 Task: Find connections with filter location Kempten (Allgäu) with filter topic #Creativitywith filter profile language Potuguese with filter current company FTI Consulting with filter school Krantiguru Shyamji Krishna Verma Kachchh University, Kachchh (Gujarat) with filter industry Law Enforcement with filter service category iOS Development with filter keywords title Life Coach
Action: Mouse moved to (554, 78)
Screenshot: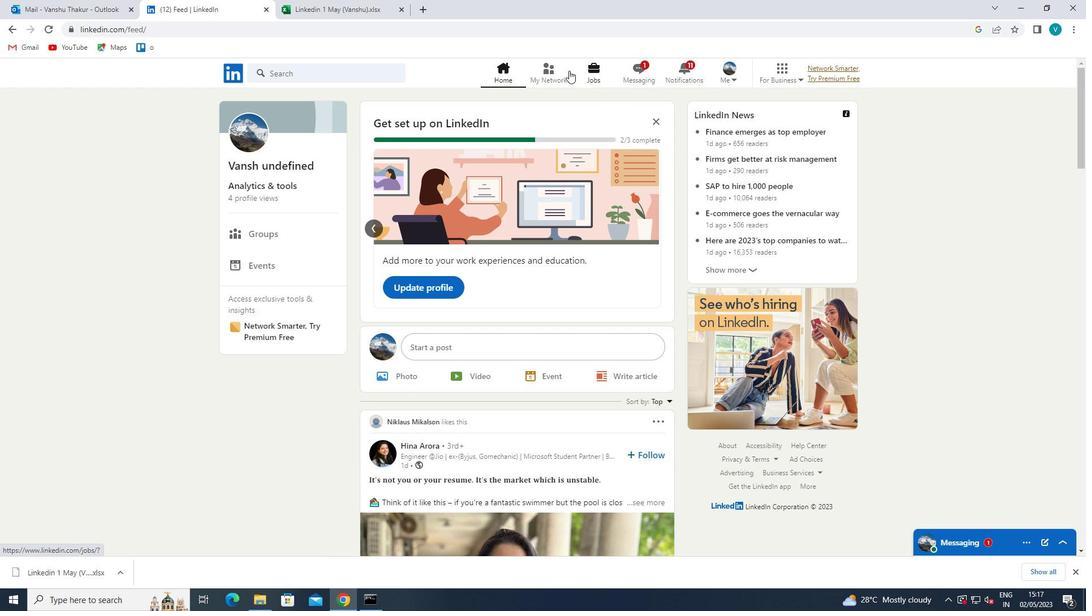 
Action: Mouse pressed left at (554, 78)
Screenshot: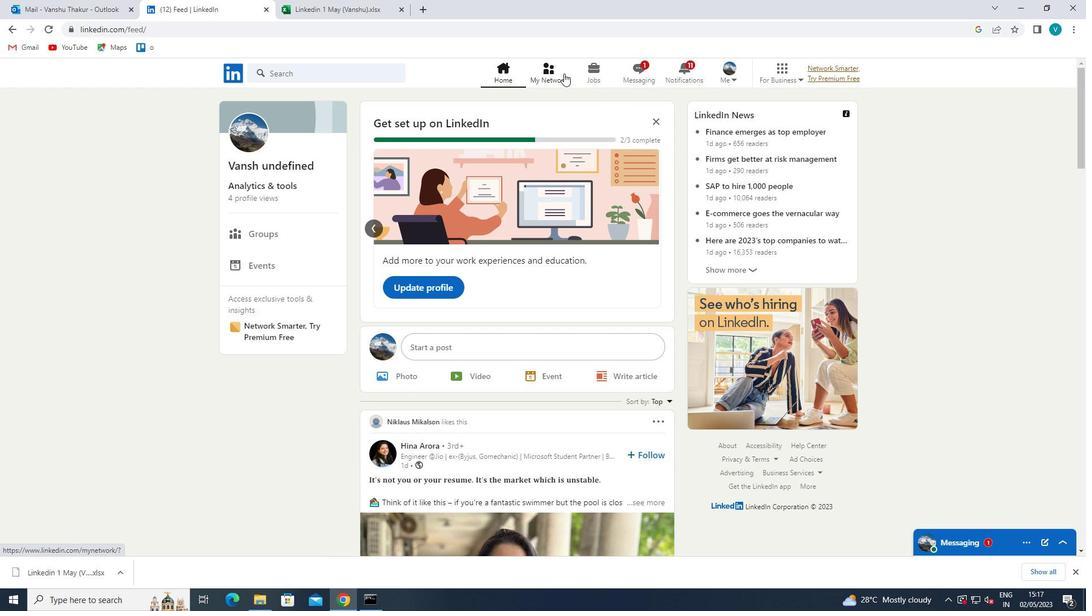 
Action: Mouse moved to (320, 130)
Screenshot: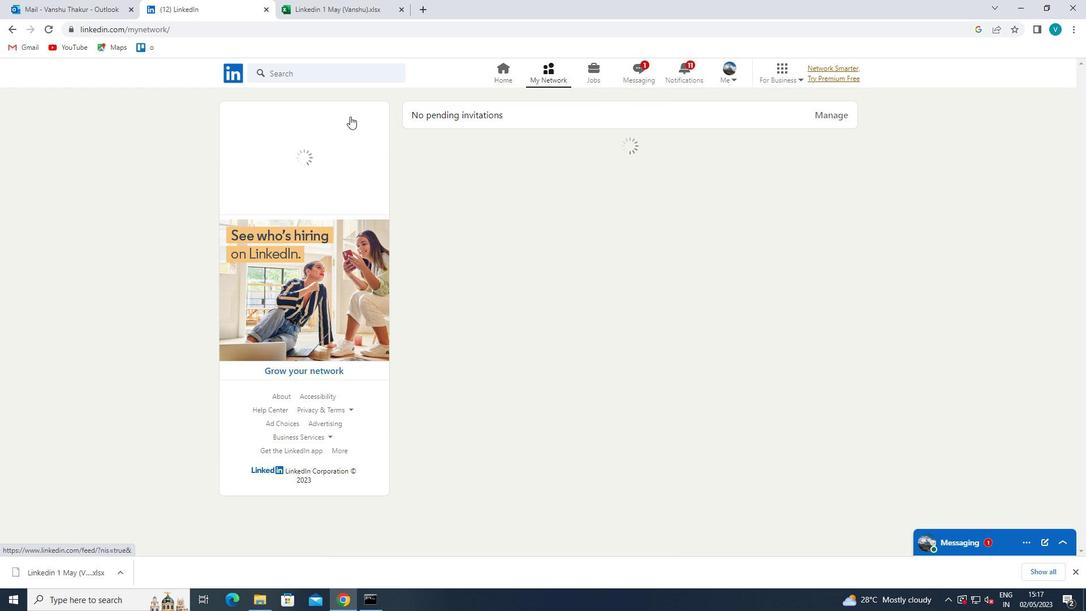 
Action: Mouse pressed left at (320, 130)
Screenshot: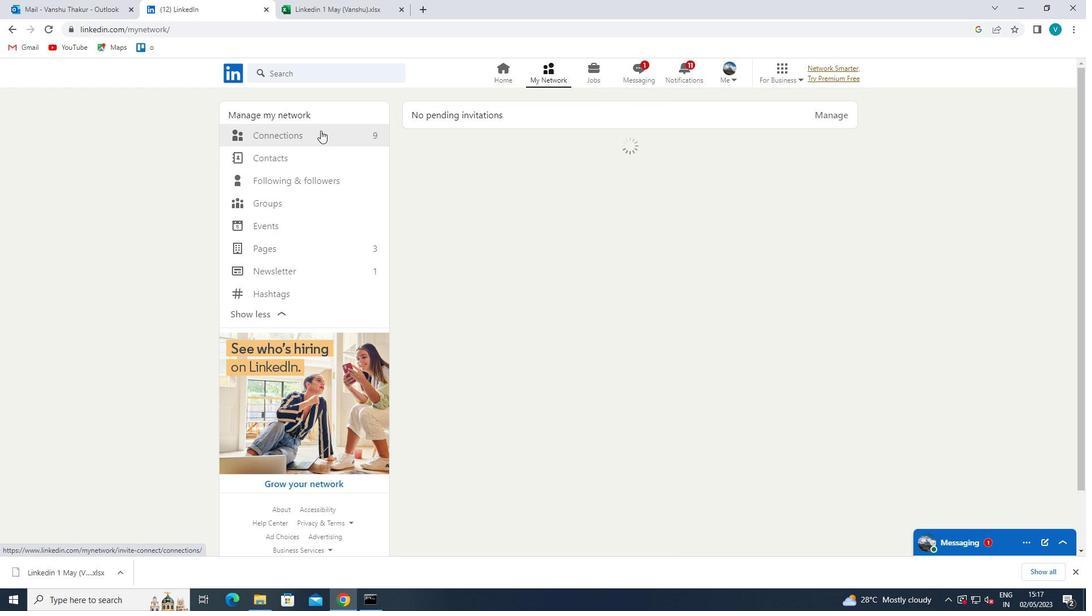 
Action: Mouse moved to (640, 141)
Screenshot: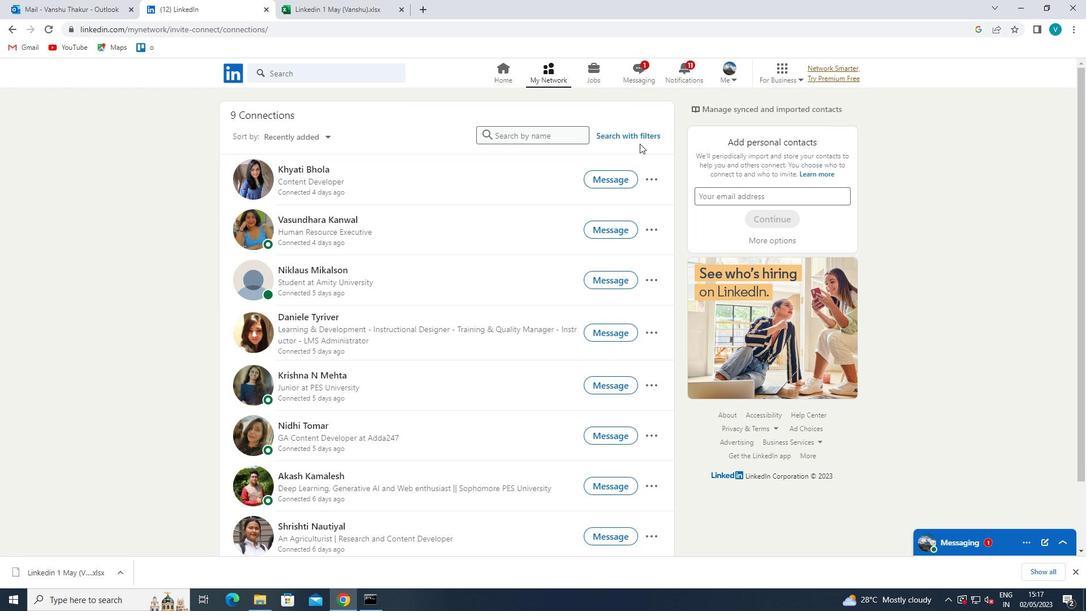 
Action: Mouse pressed left at (640, 141)
Screenshot: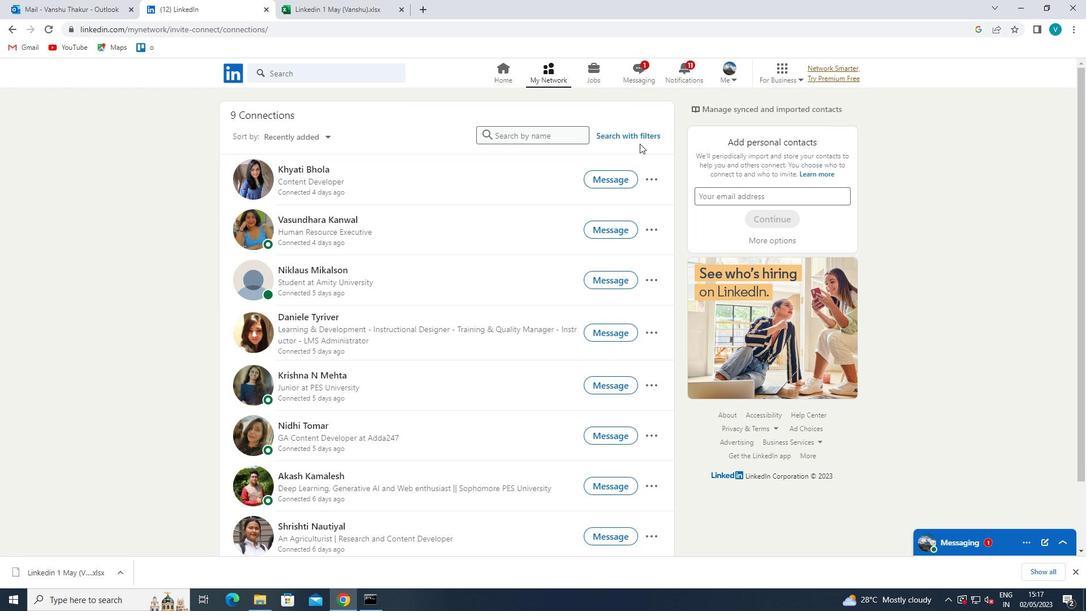 
Action: Mouse moved to (547, 107)
Screenshot: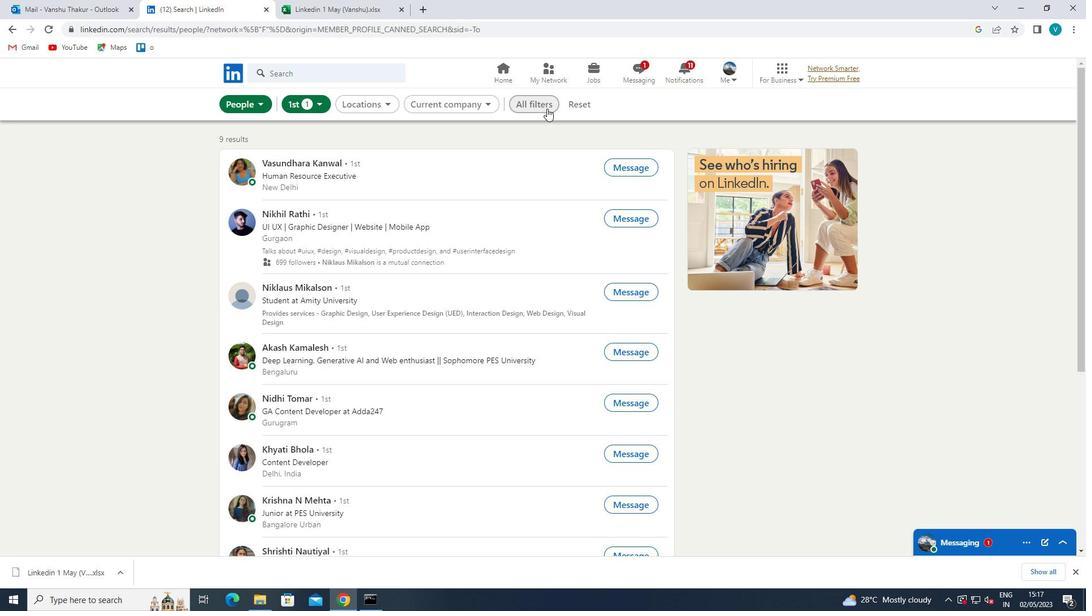 
Action: Mouse pressed left at (547, 107)
Screenshot: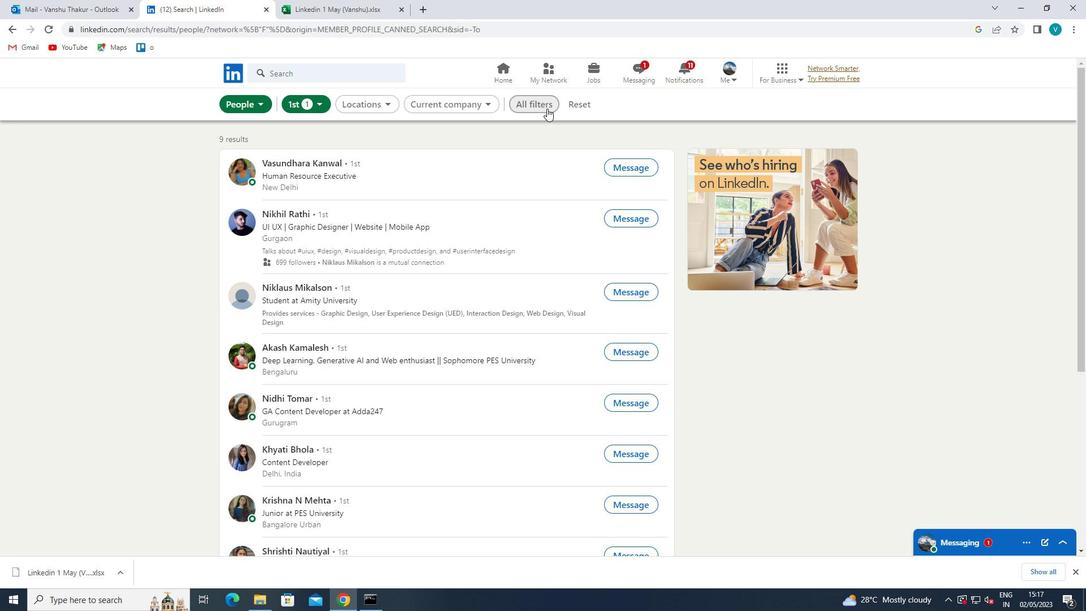 
Action: Mouse moved to (888, 266)
Screenshot: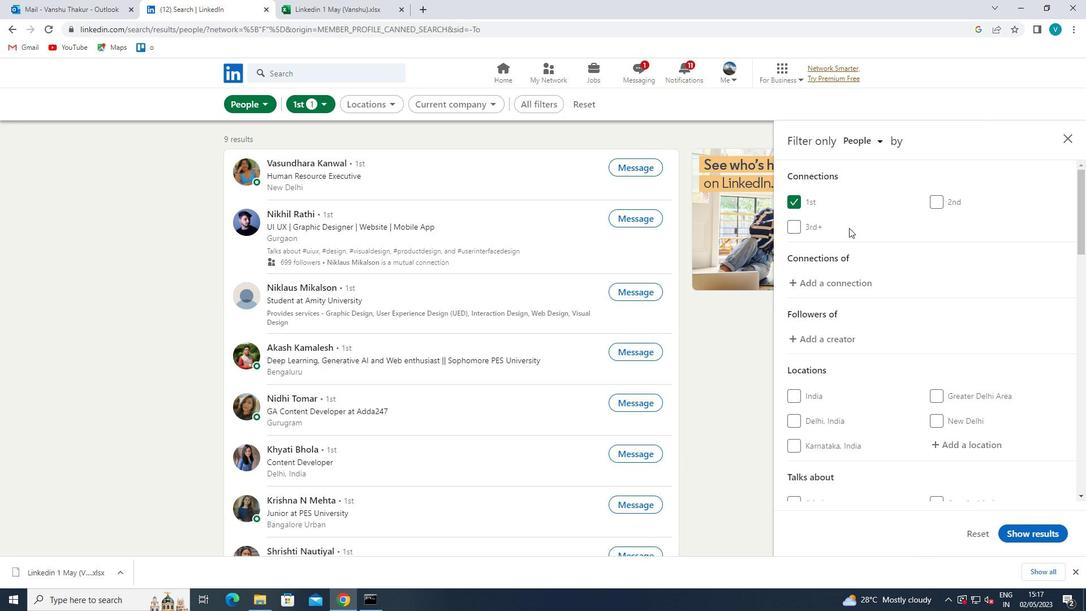 
Action: Mouse scrolled (888, 265) with delta (0, 0)
Screenshot: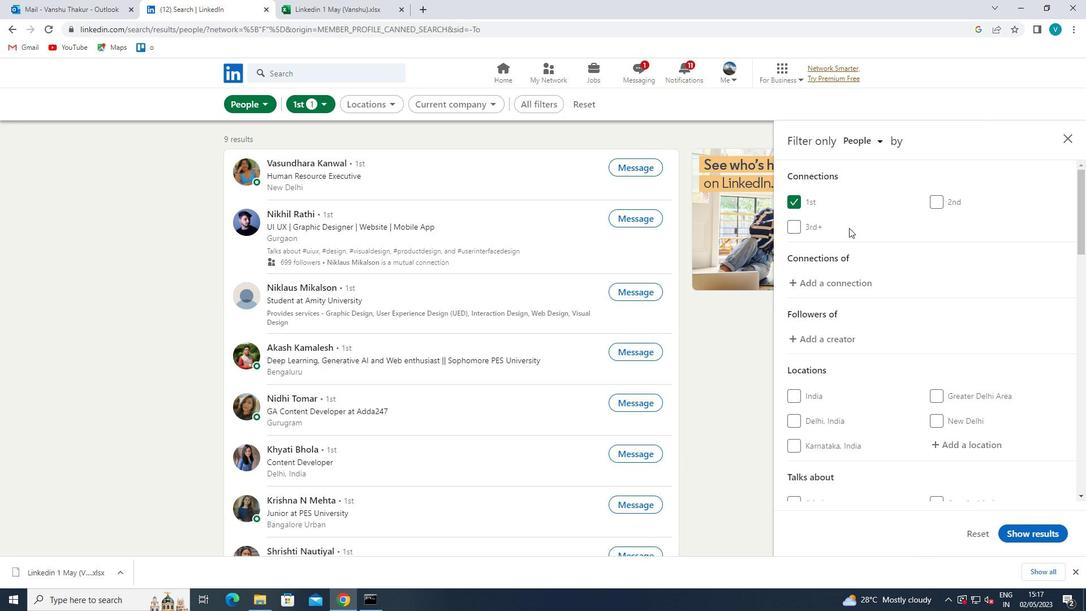 
Action: Mouse moved to (899, 269)
Screenshot: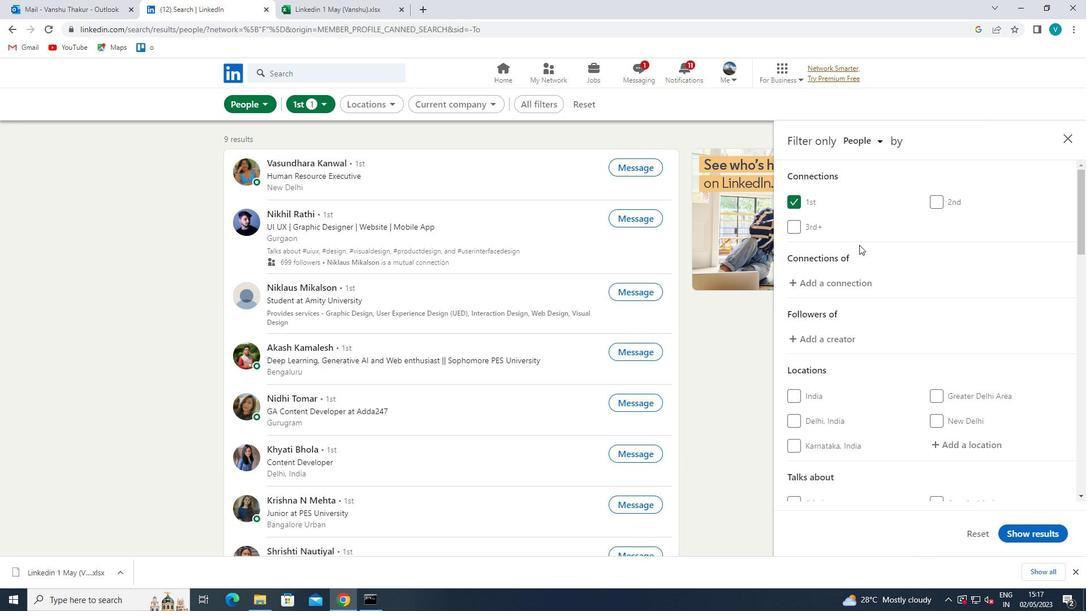 
Action: Mouse scrolled (899, 268) with delta (0, 0)
Screenshot: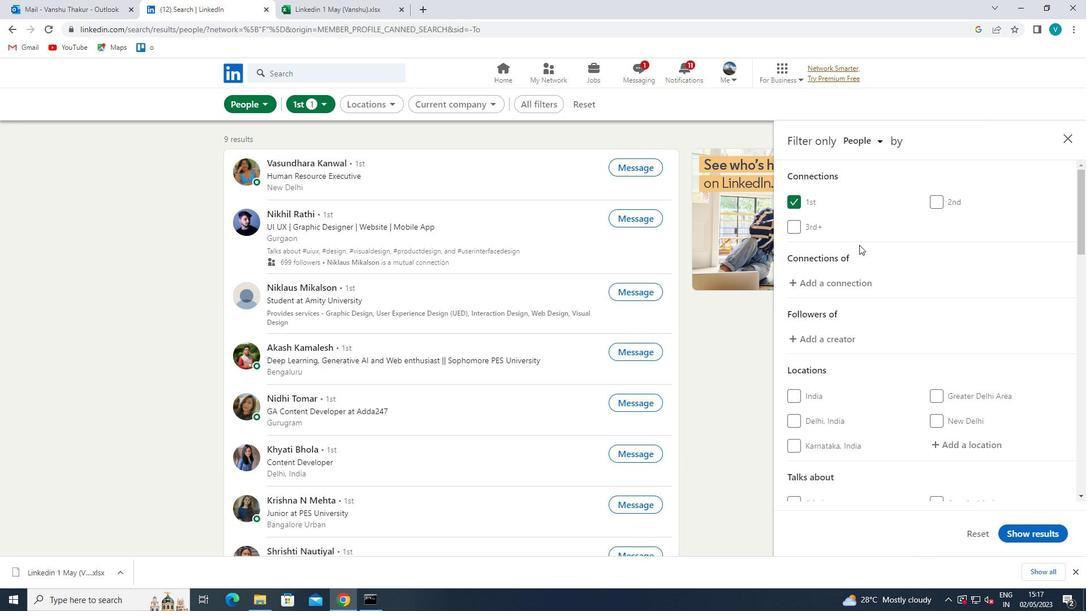 
Action: Mouse moved to (954, 333)
Screenshot: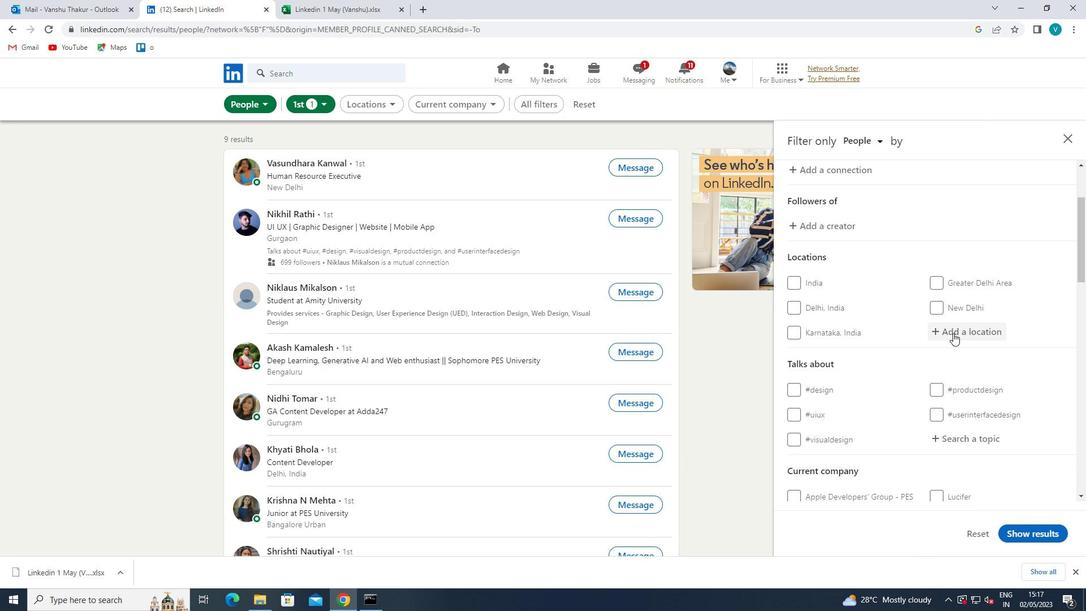 
Action: Mouse pressed left at (954, 333)
Screenshot: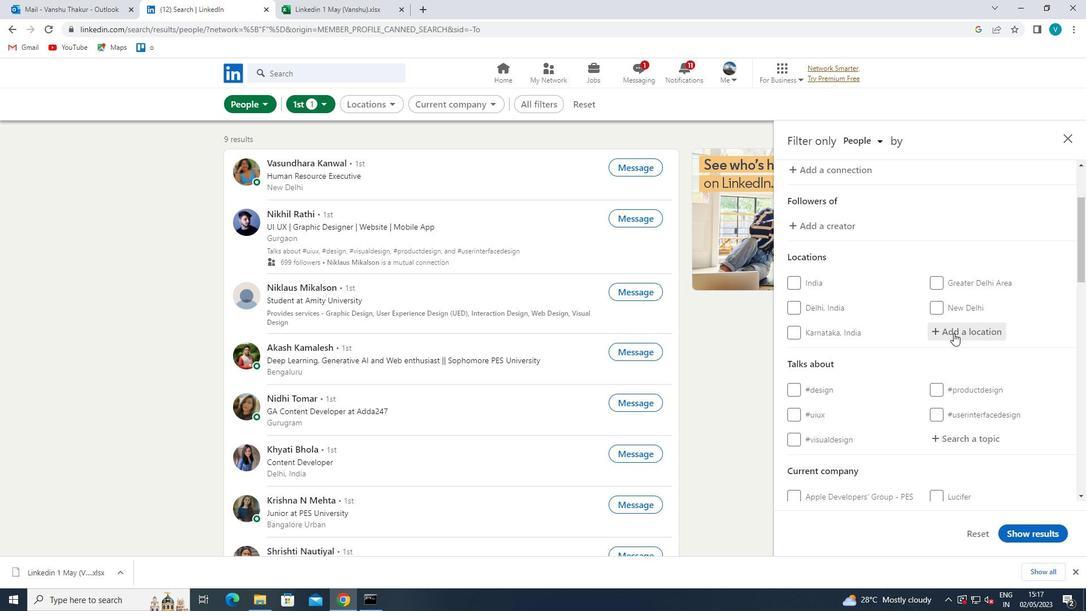 
Action: Mouse moved to (933, 343)
Screenshot: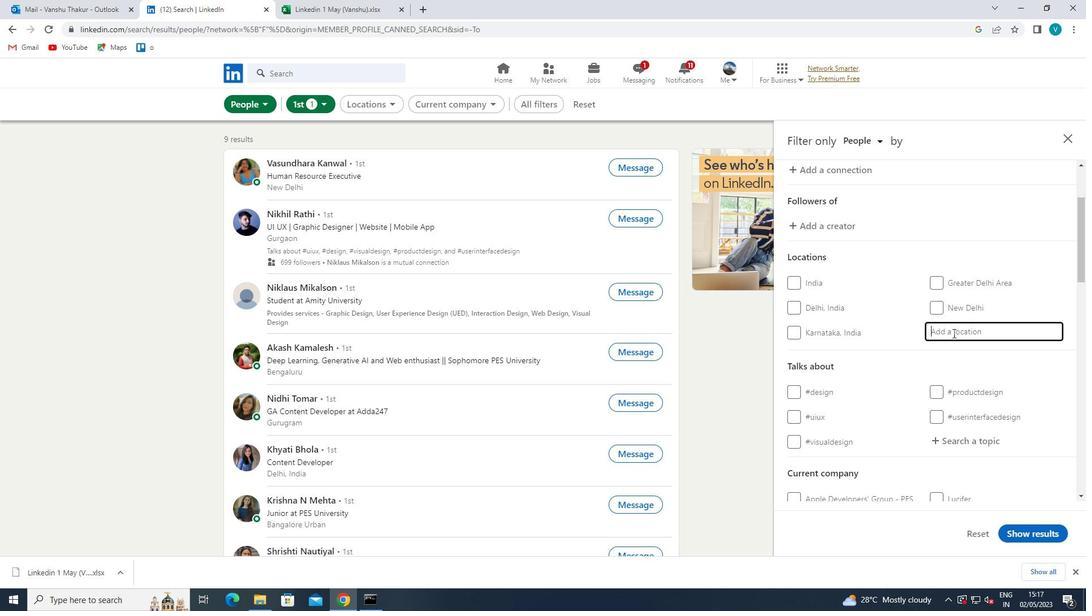 
Action: Key pressed <Key.shift>
Screenshot: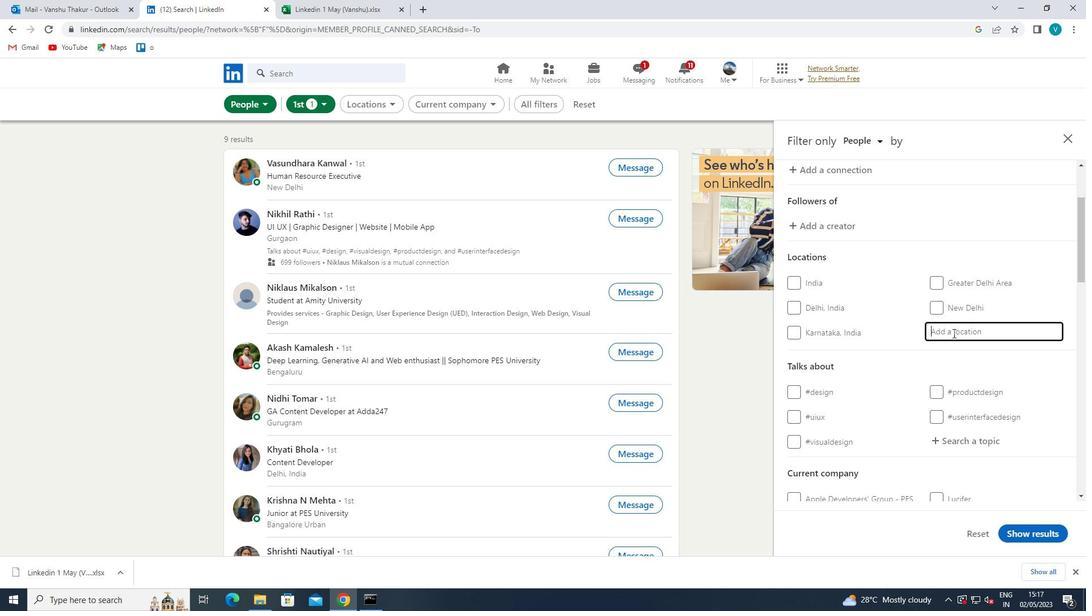 
Action: Mouse moved to (654, 327)
Screenshot: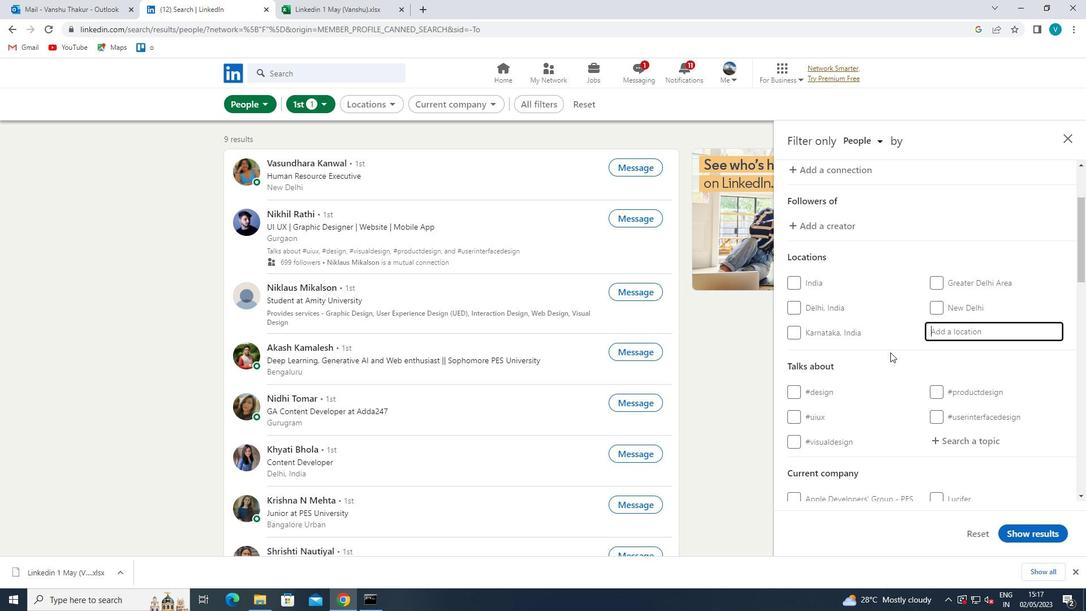 
Action: Key pressed <Key.shift><Key.shift>KEMPTEN
Screenshot: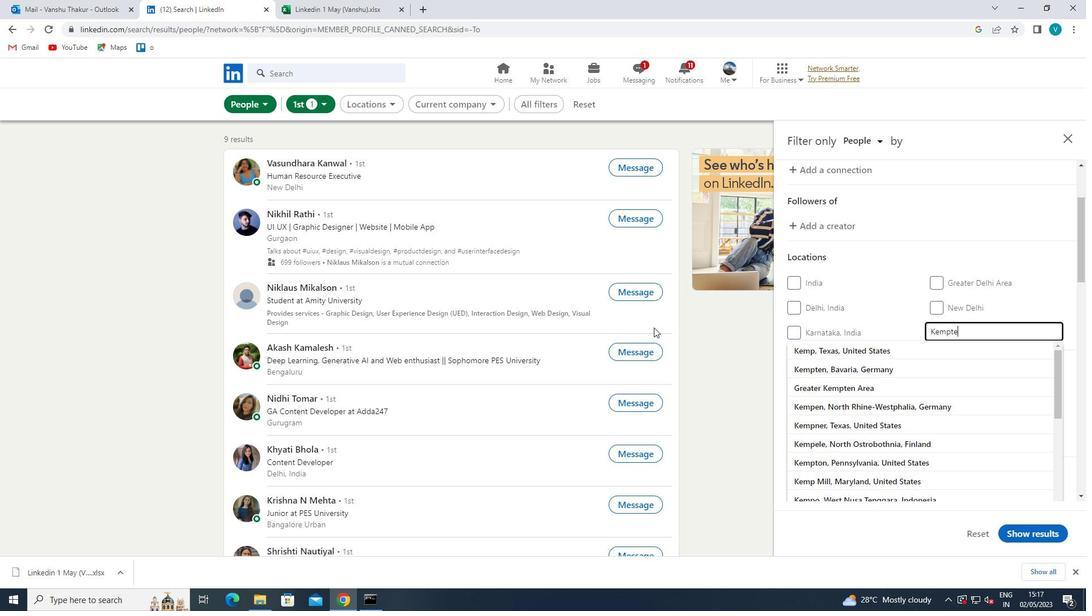
Action: Mouse moved to (841, 344)
Screenshot: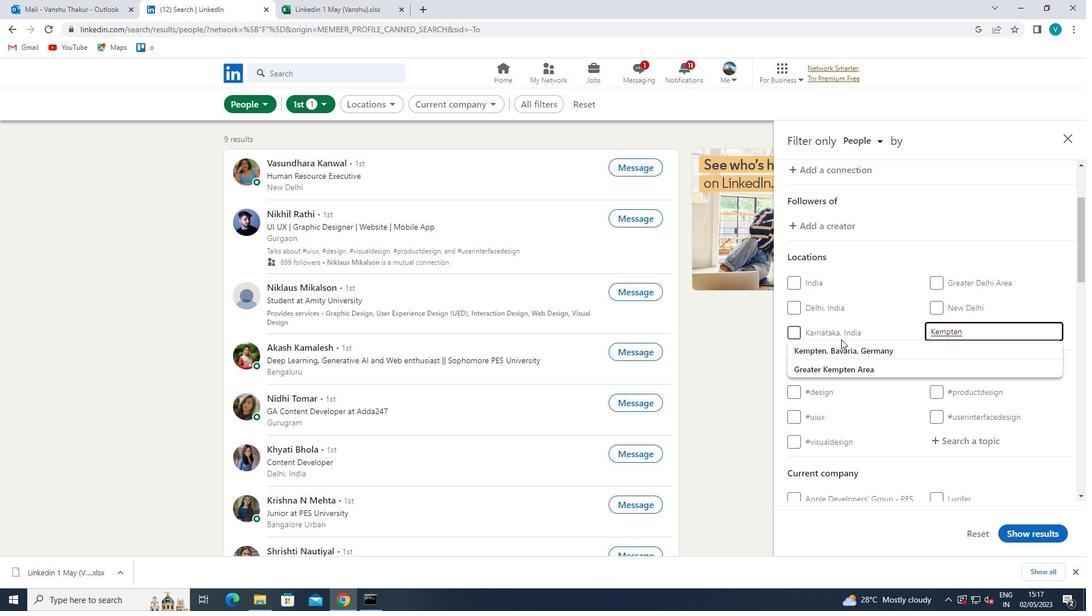 
Action: Mouse pressed left at (841, 344)
Screenshot: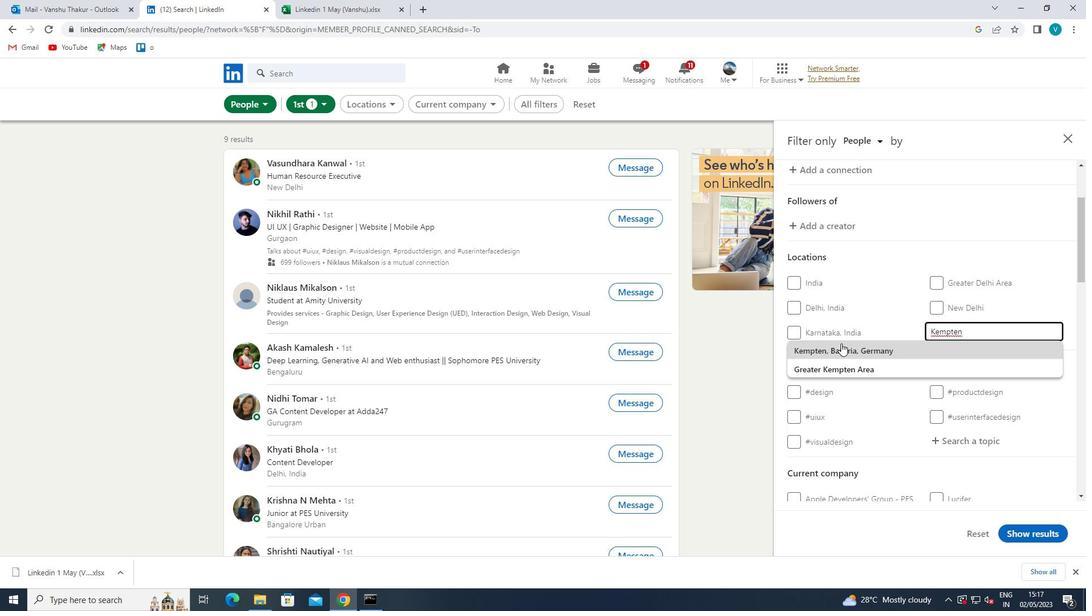 
Action: Mouse moved to (961, 377)
Screenshot: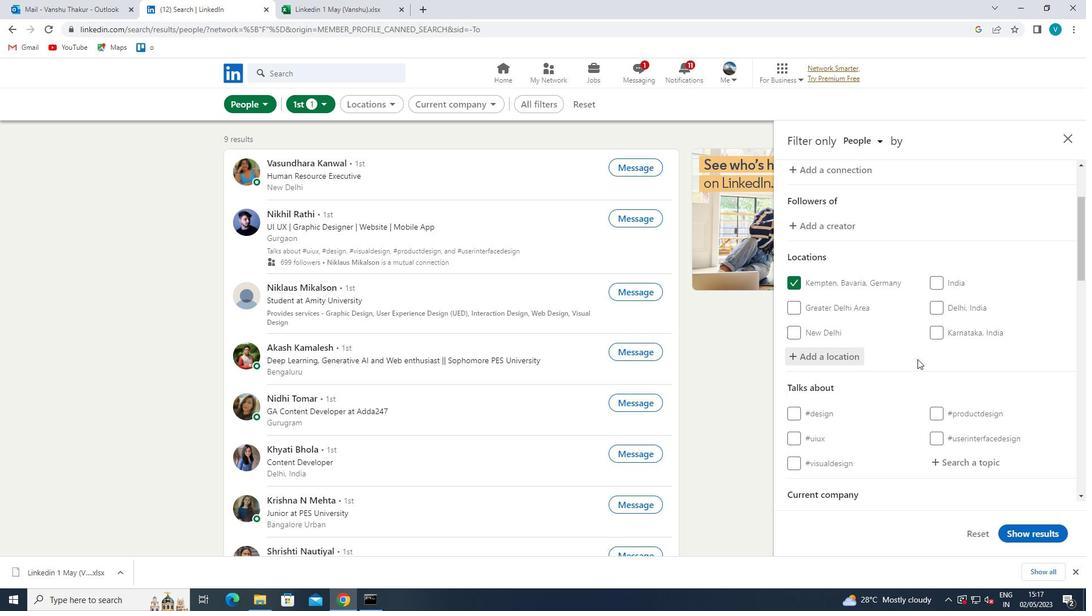 
Action: Mouse scrolled (961, 377) with delta (0, 0)
Screenshot: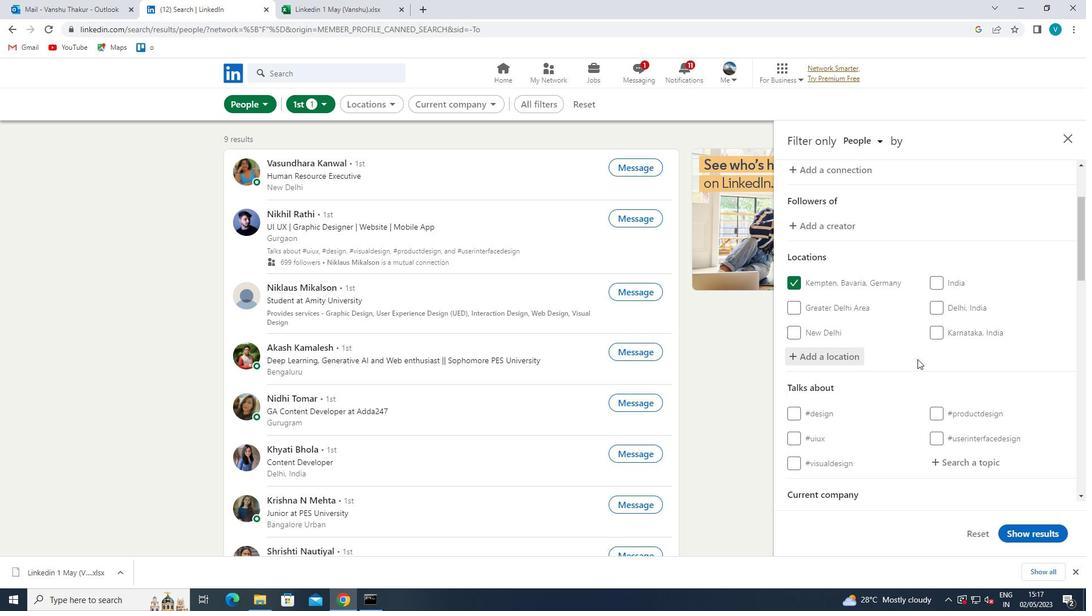 
Action: Mouse moved to (974, 408)
Screenshot: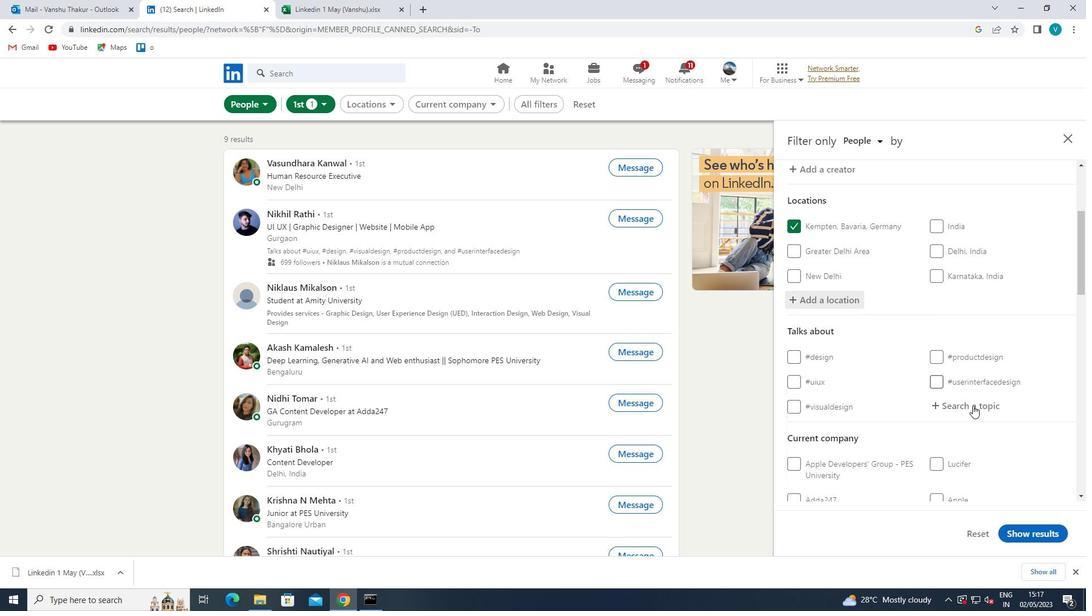 
Action: Mouse pressed left at (974, 408)
Screenshot: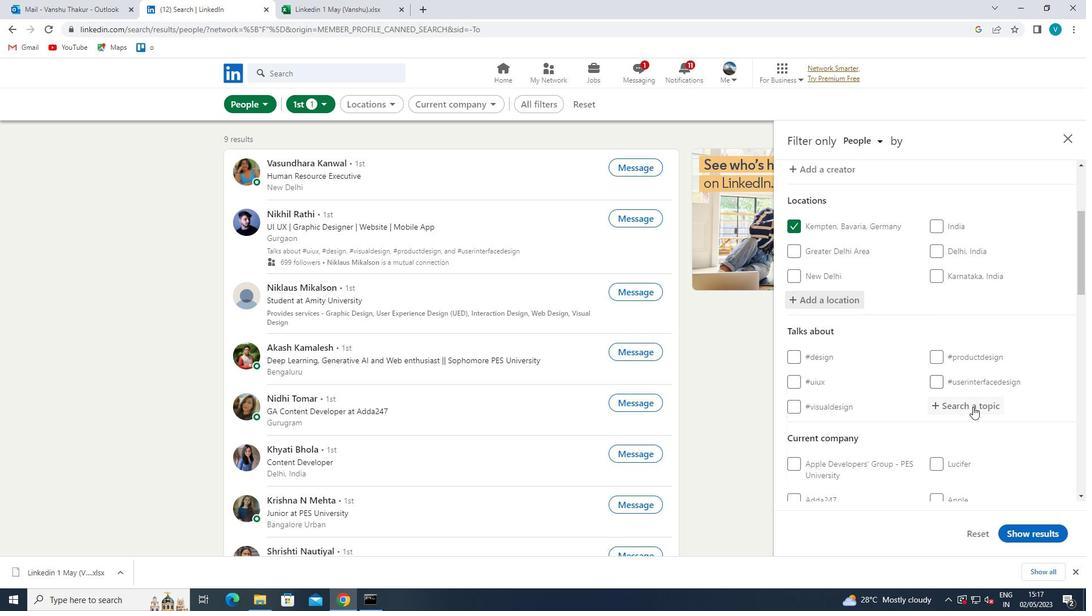 
Action: Mouse moved to (896, 363)
Screenshot: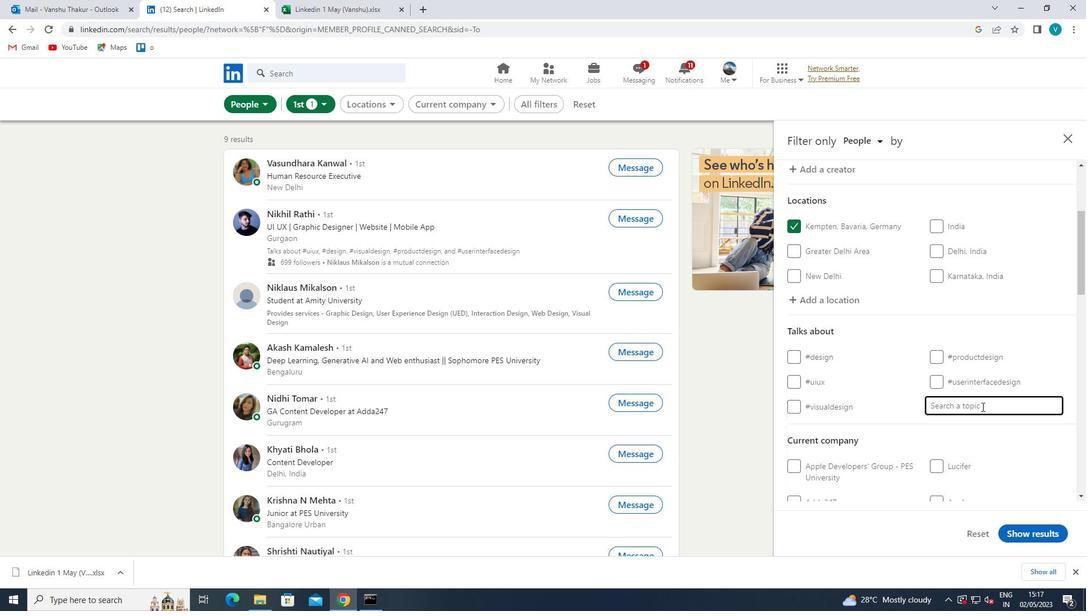 
Action: Key pressed CREATIVITY
Screenshot: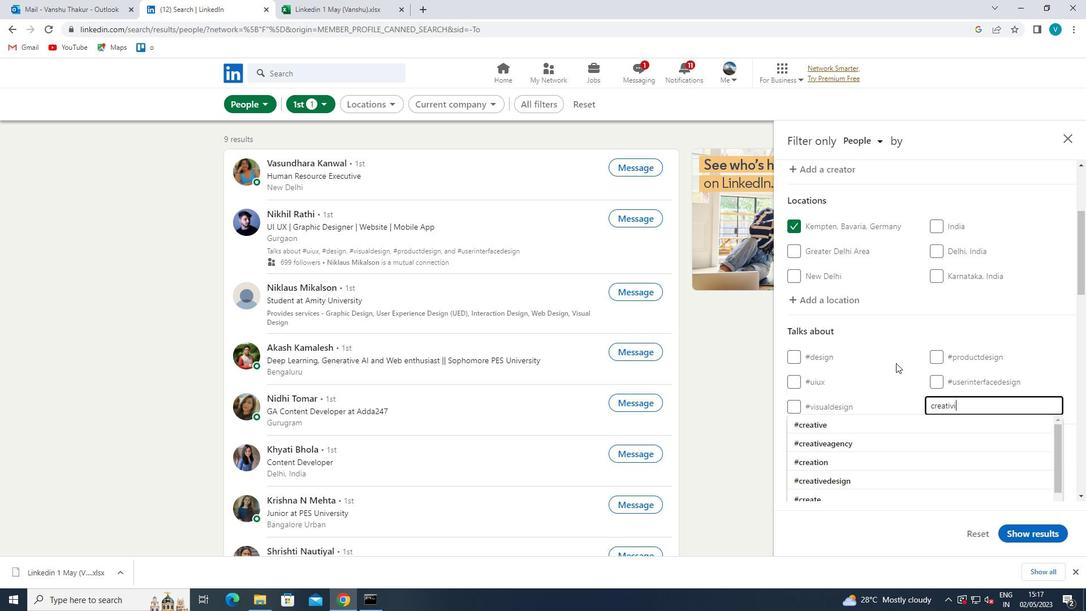 
Action: Mouse moved to (865, 417)
Screenshot: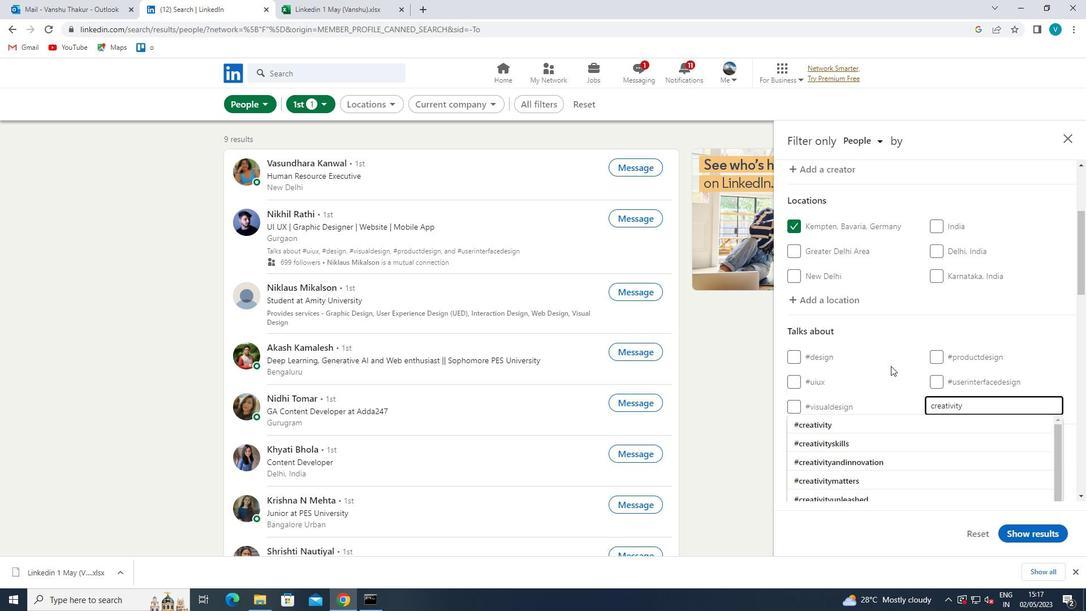 
Action: Mouse pressed left at (865, 417)
Screenshot: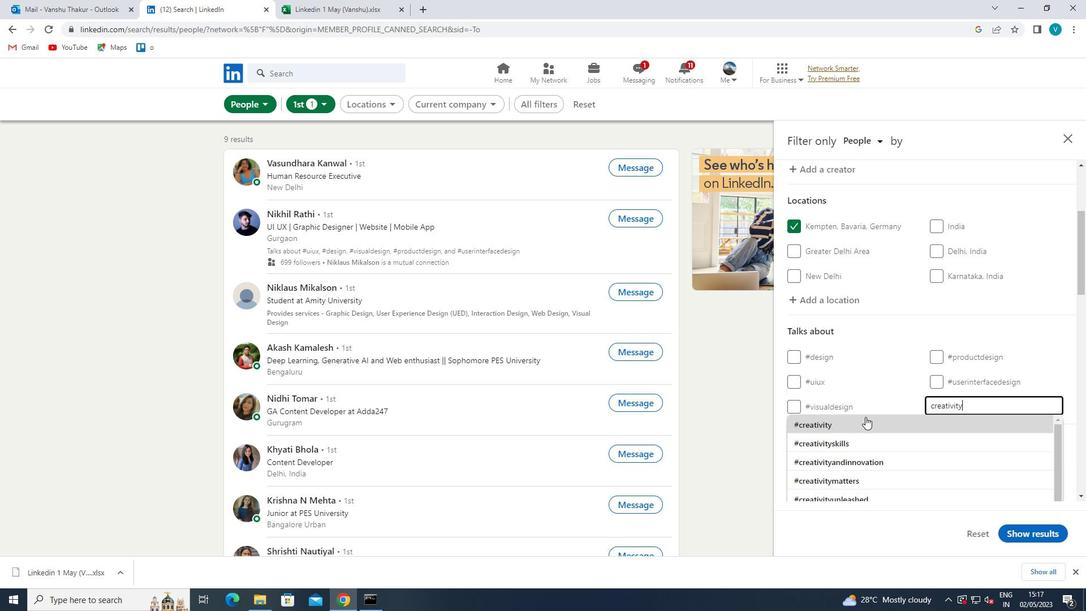 
Action: Mouse scrolled (865, 416) with delta (0, 0)
Screenshot: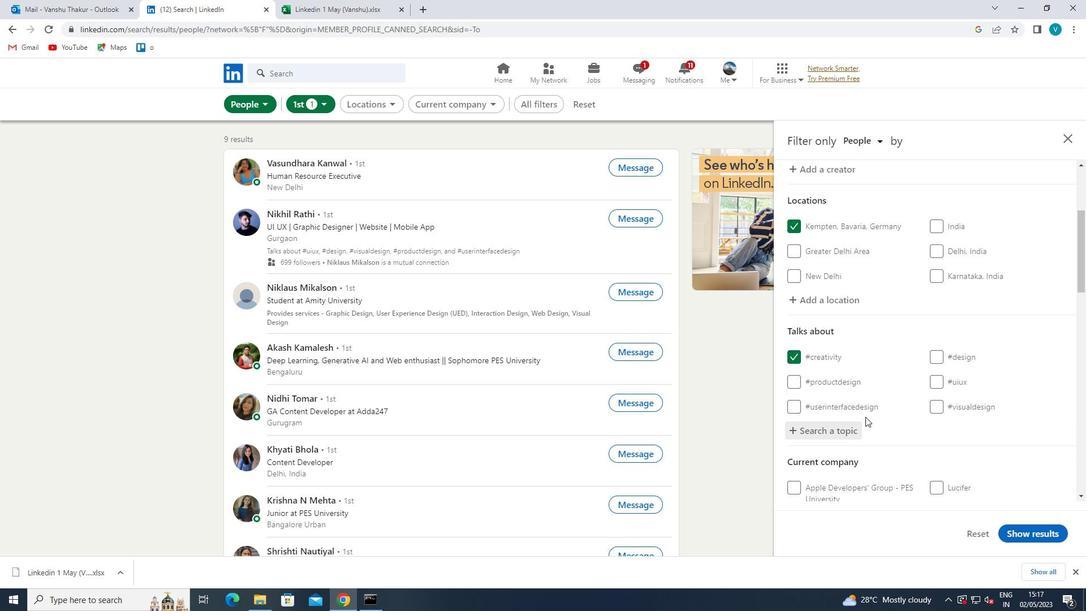 
Action: Mouse scrolled (865, 416) with delta (0, 0)
Screenshot: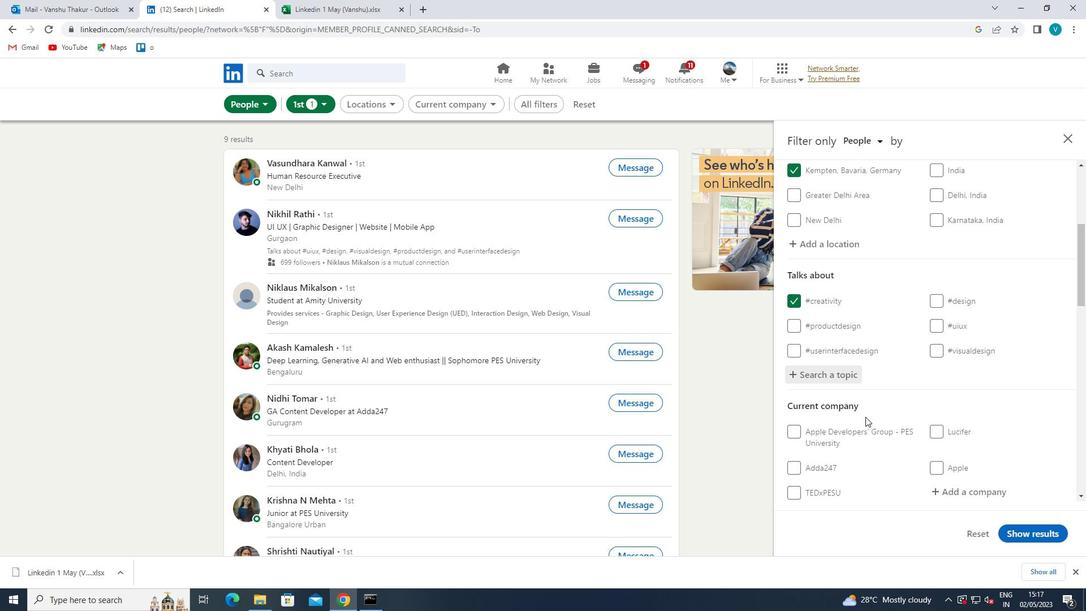 
Action: Mouse scrolled (865, 416) with delta (0, 0)
Screenshot: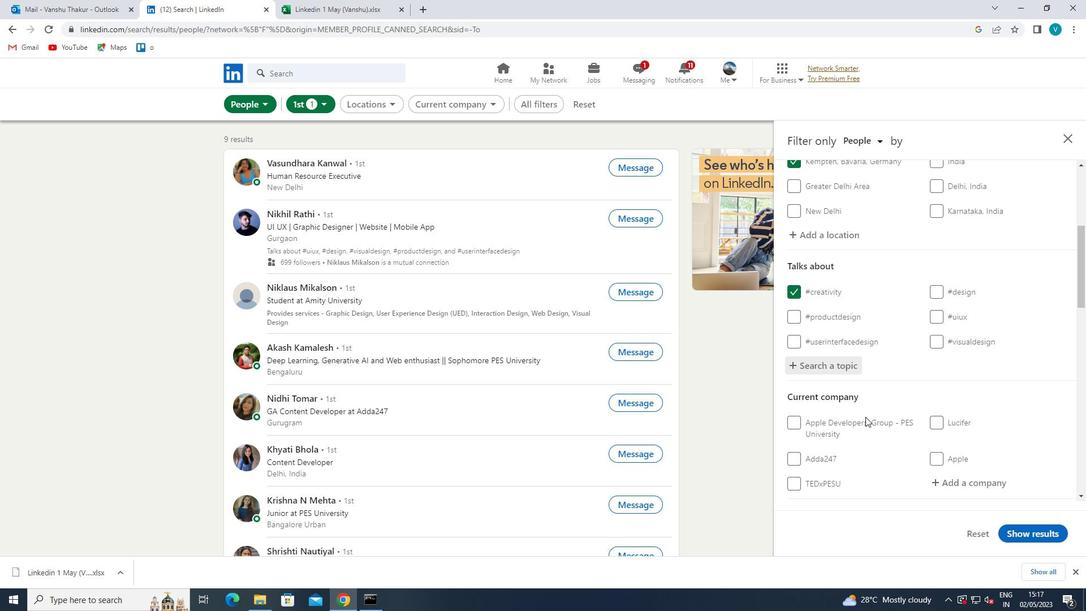 
Action: Mouse moved to (935, 376)
Screenshot: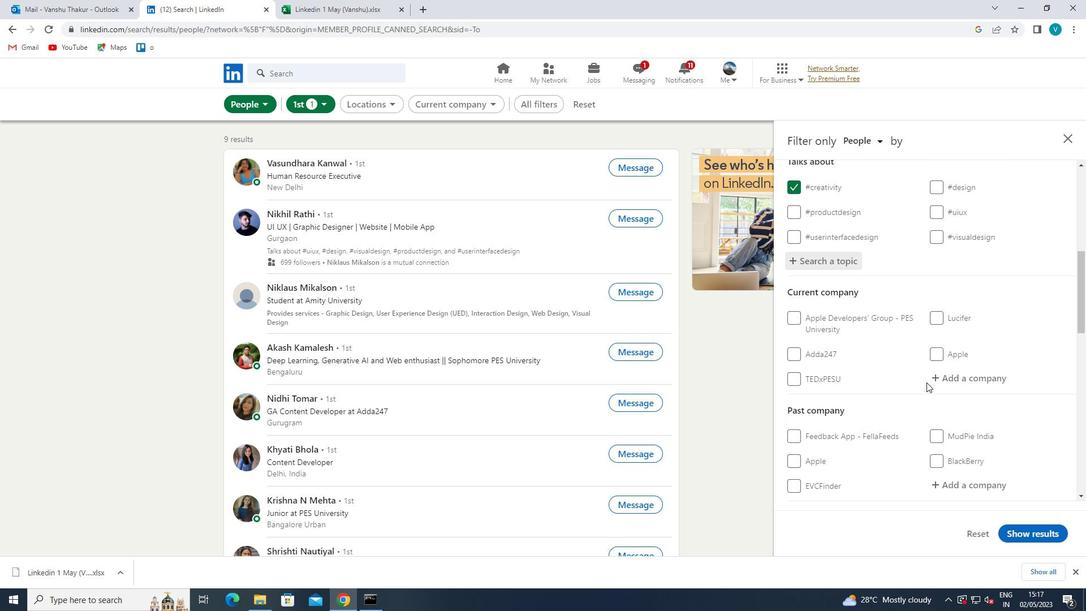 
Action: Mouse pressed left at (935, 376)
Screenshot: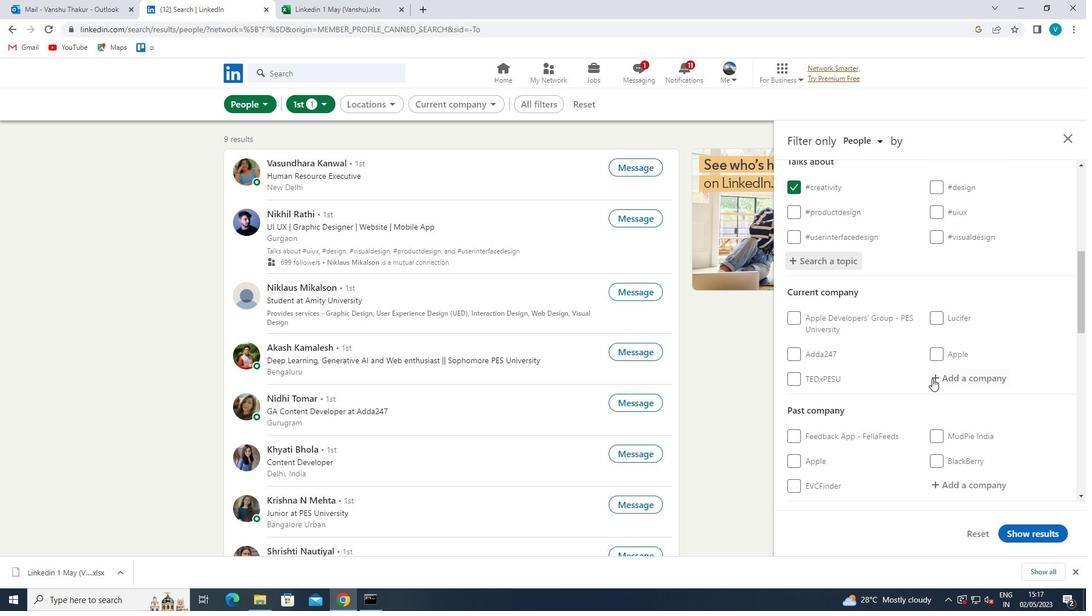 
Action: Mouse moved to (893, 399)
Screenshot: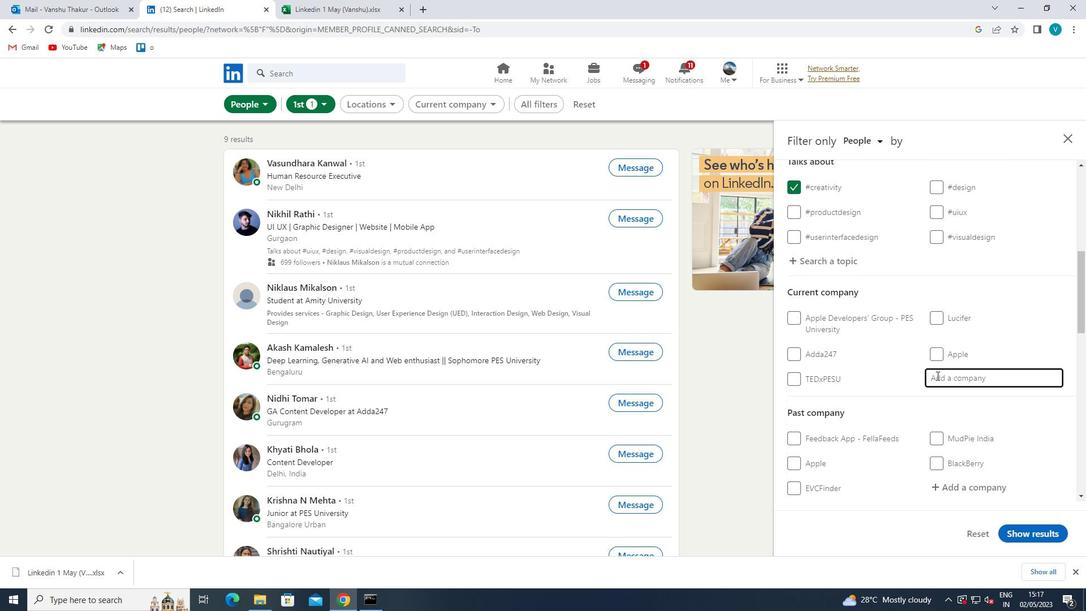 
Action: Key pressed <Key.shift>FTI
Screenshot: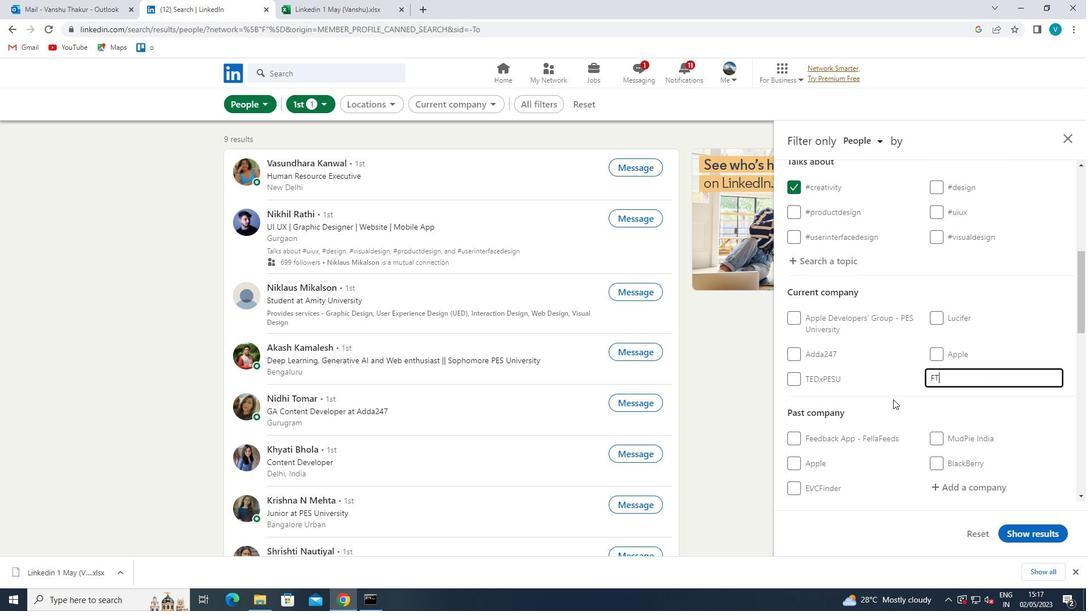 
Action: Mouse moved to (890, 401)
Screenshot: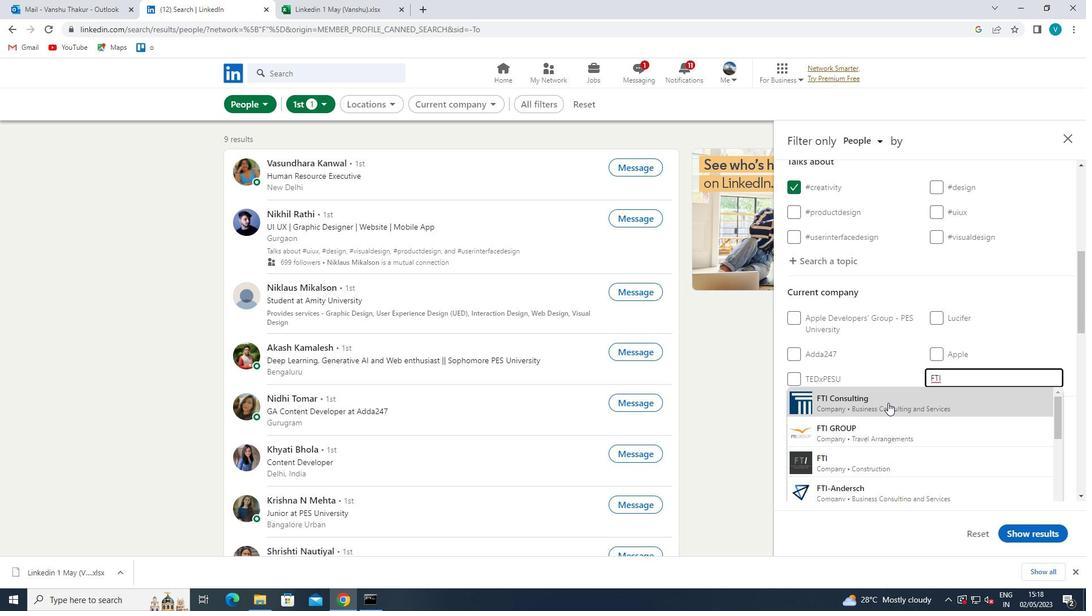 
Action: Mouse pressed left at (890, 401)
Screenshot: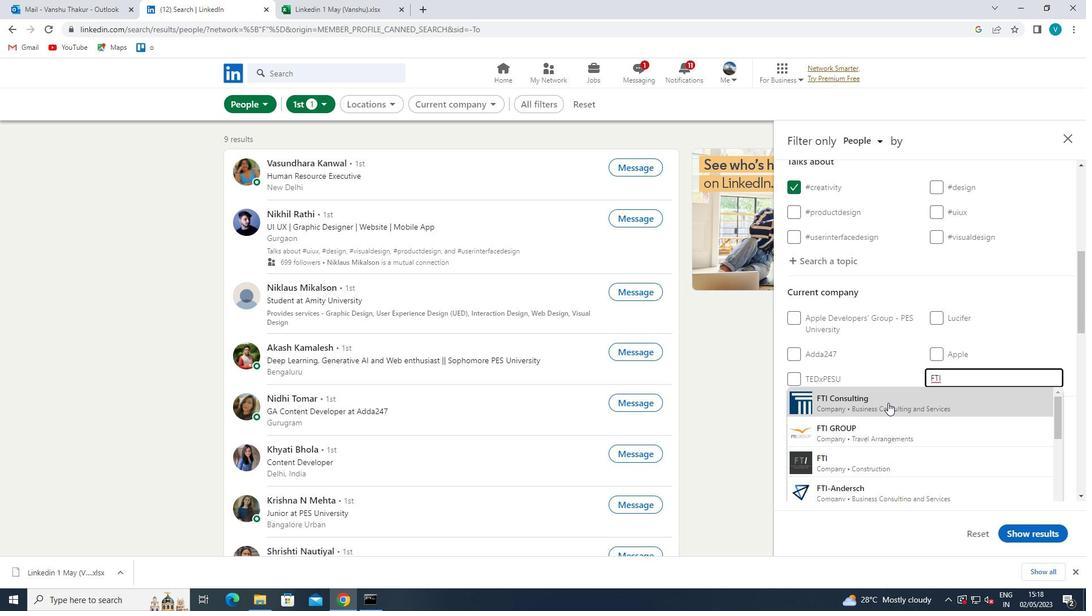 
Action: Mouse moved to (892, 400)
Screenshot: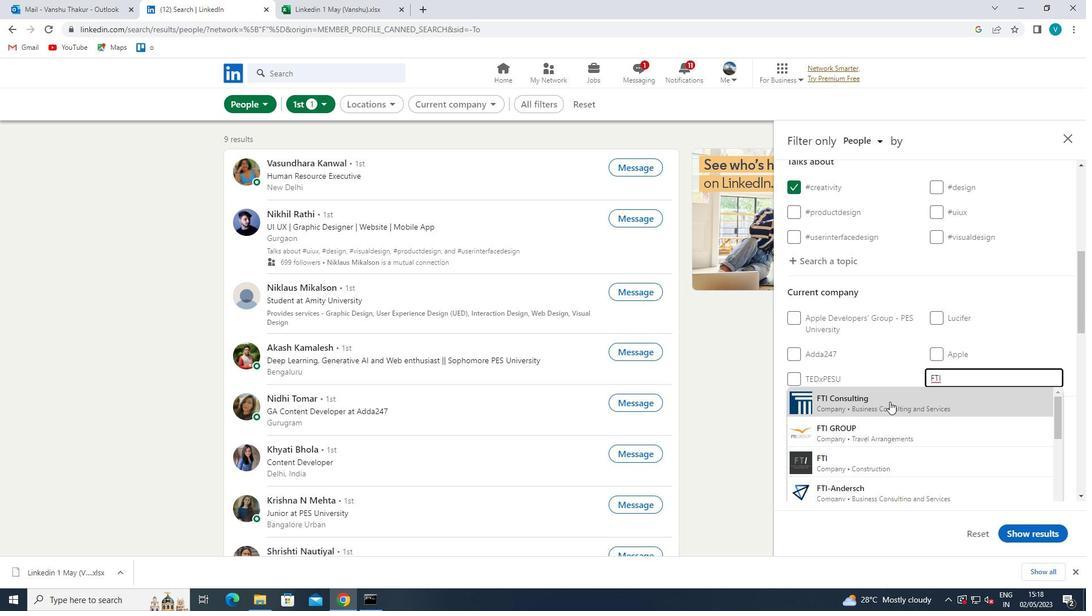 
Action: Mouse scrolled (892, 399) with delta (0, 0)
Screenshot: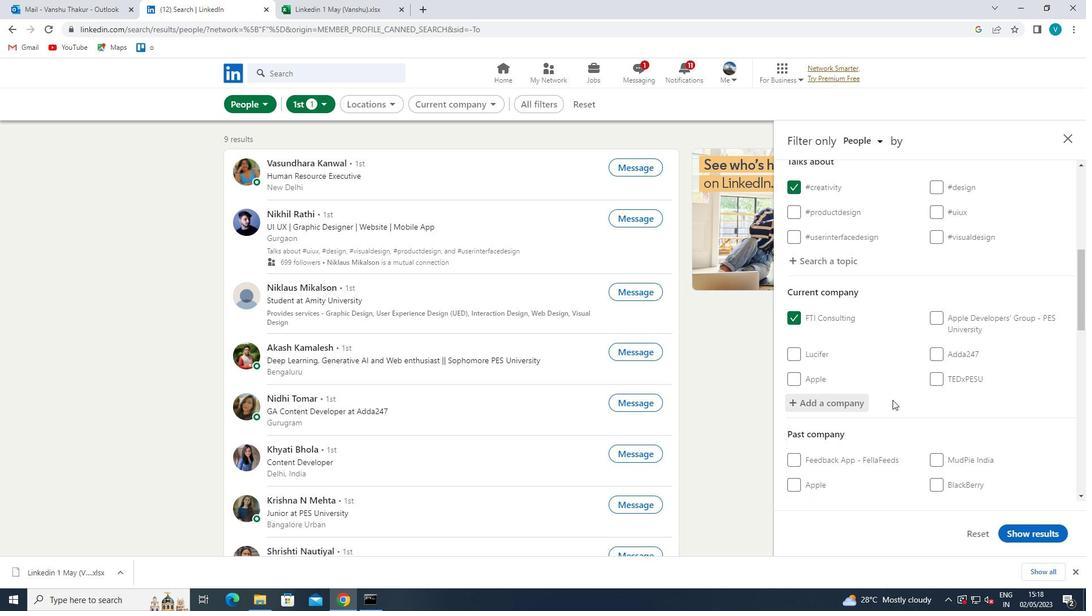 
Action: Mouse scrolled (892, 399) with delta (0, 0)
Screenshot: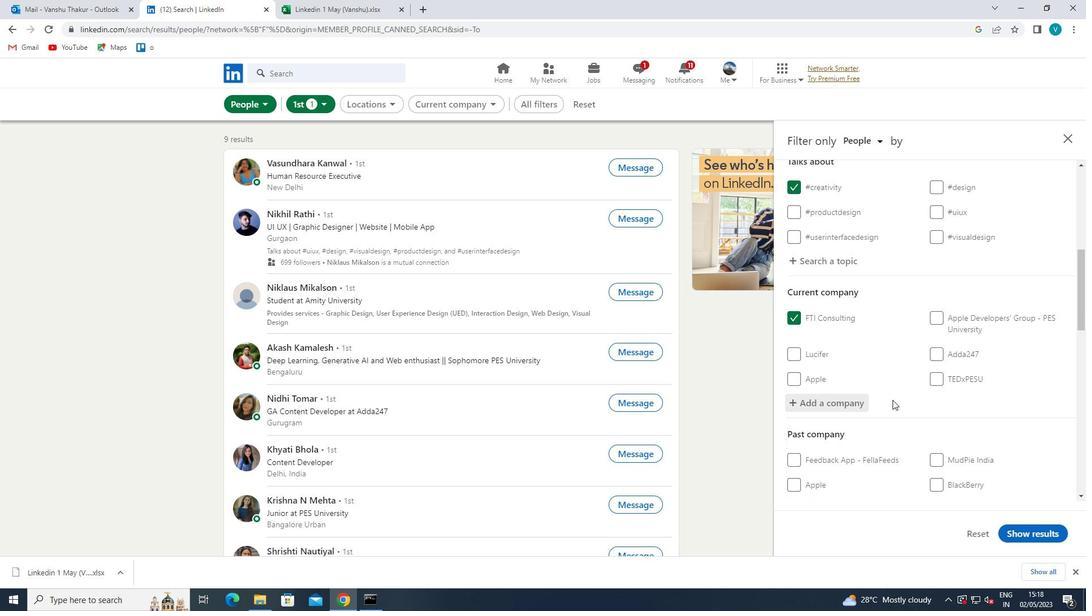 
Action: Mouse scrolled (892, 399) with delta (0, 0)
Screenshot: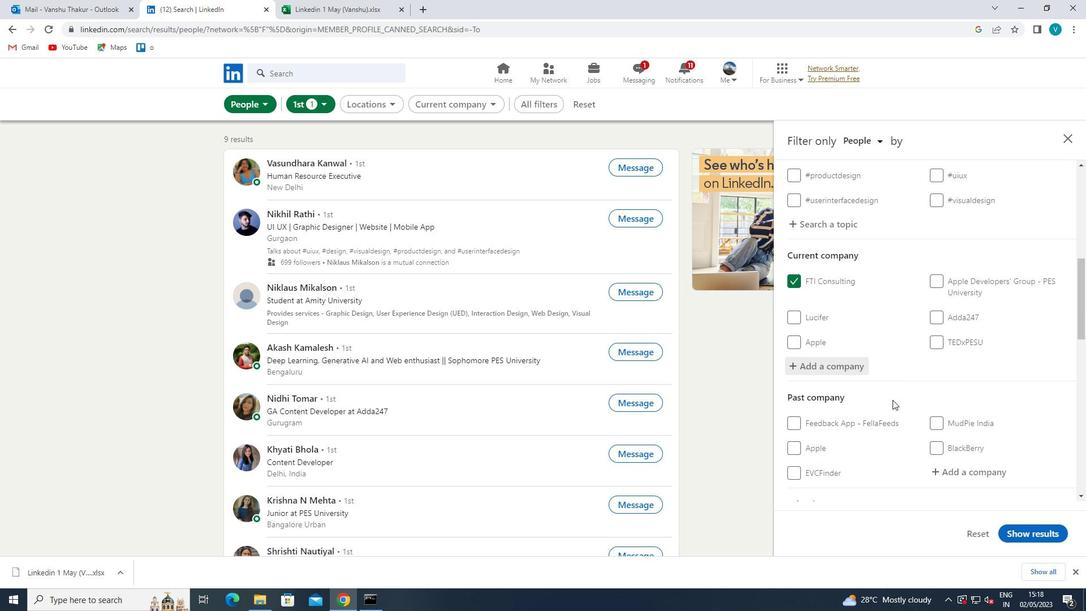 
Action: Mouse scrolled (892, 399) with delta (0, 0)
Screenshot: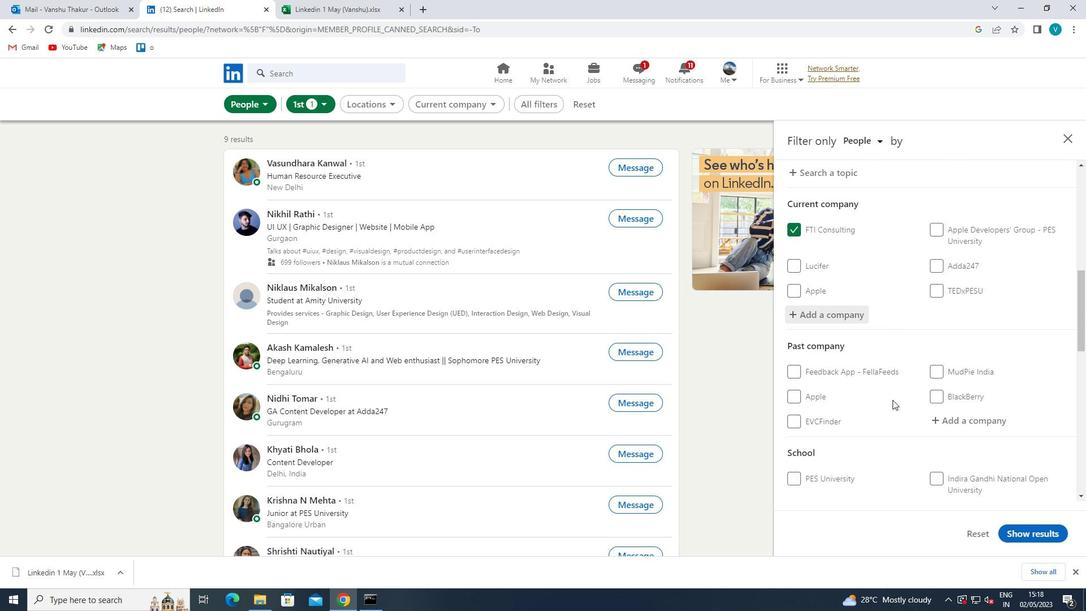 
Action: Mouse moved to (943, 419)
Screenshot: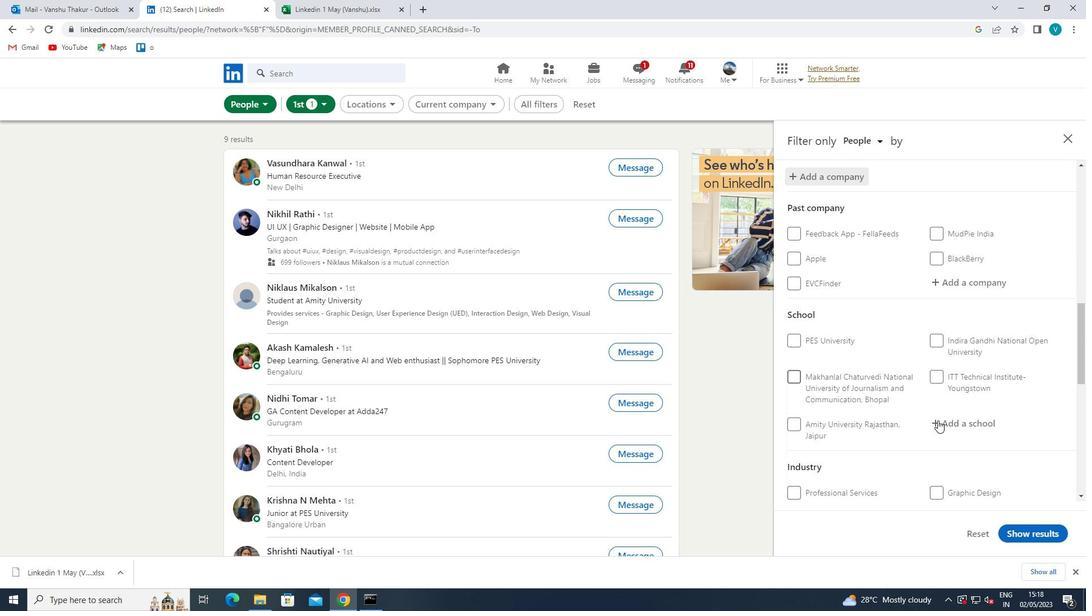 
Action: Mouse pressed left at (943, 419)
Screenshot: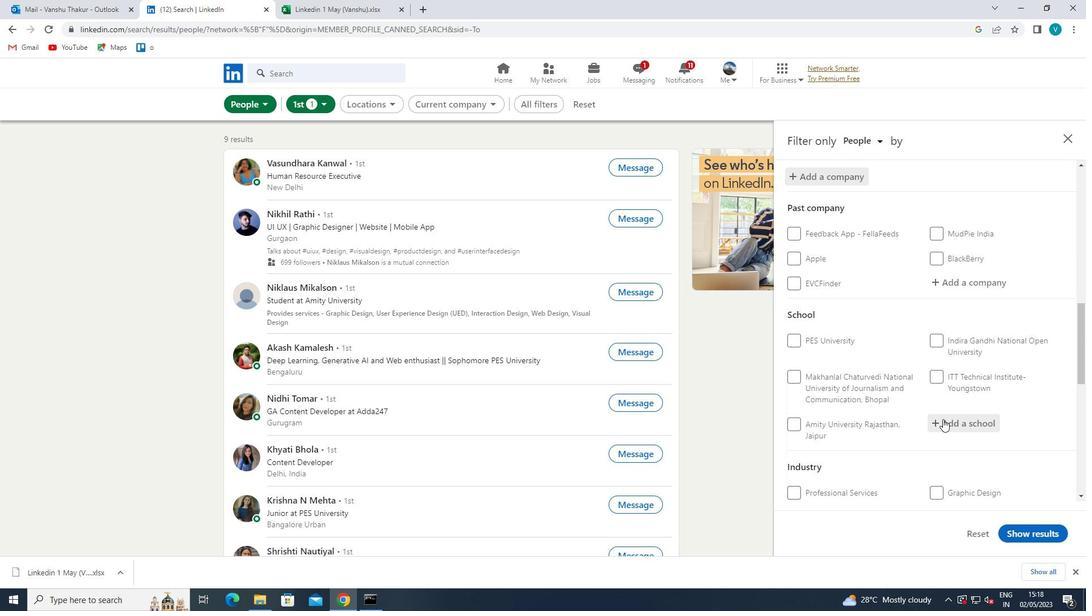 
Action: Mouse moved to (921, 431)
Screenshot: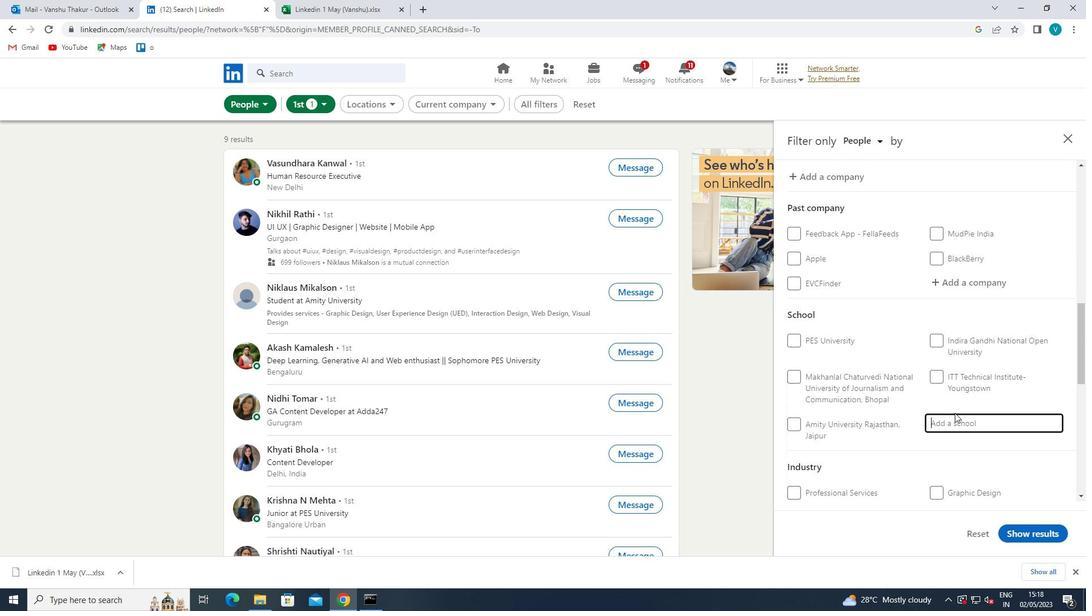 
Action: Key pressed <Key.shift>KRANTIGURU
Screenshot: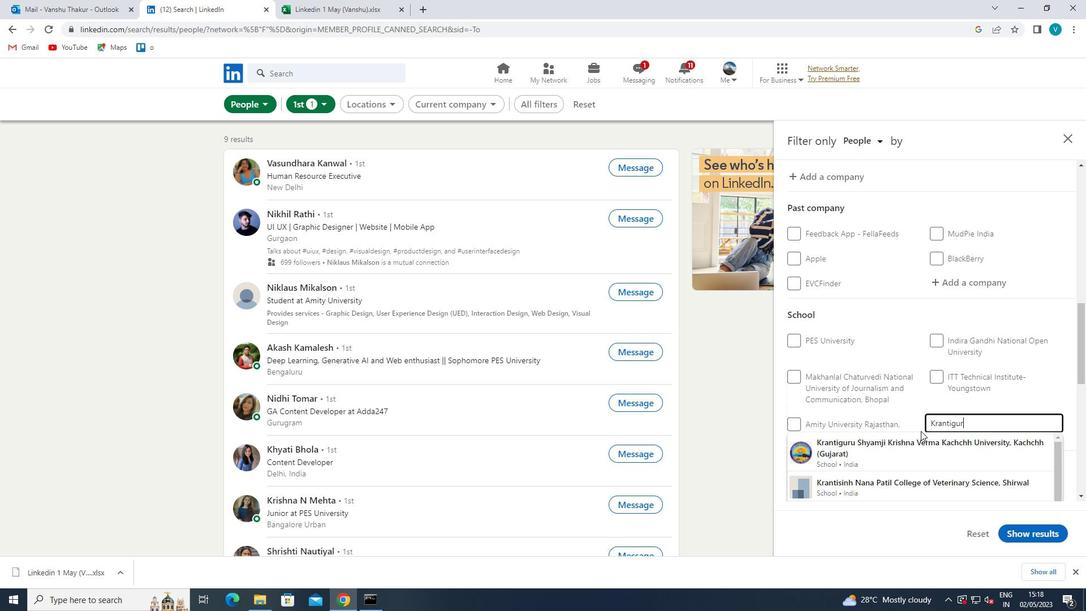 
Action: Mouse moved to (910, 437)
Screenshot: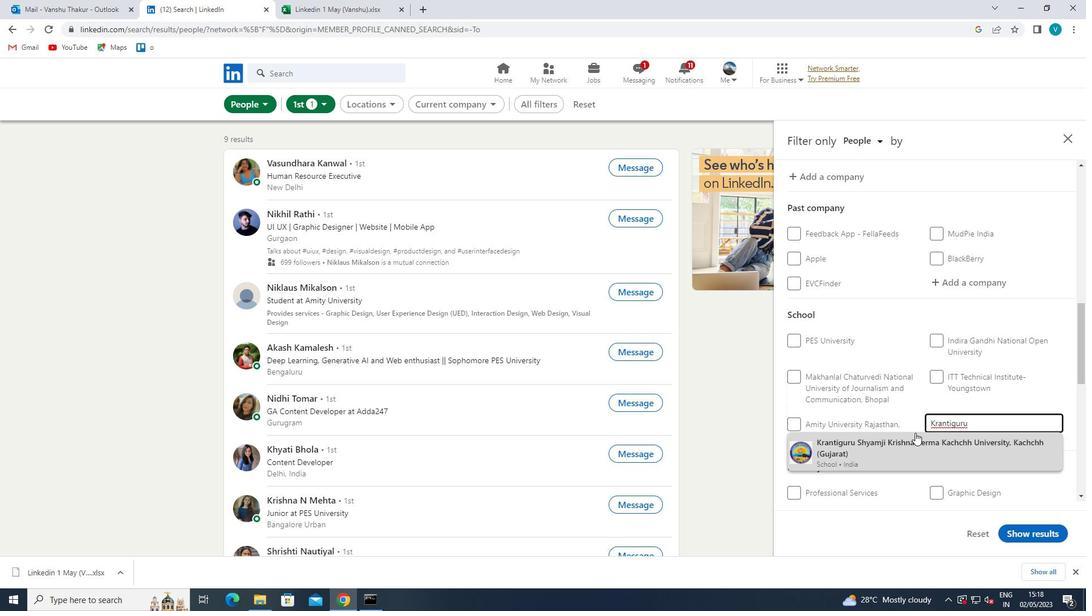 
Action: Mouse pressed left at (910, 437)
Screenshot: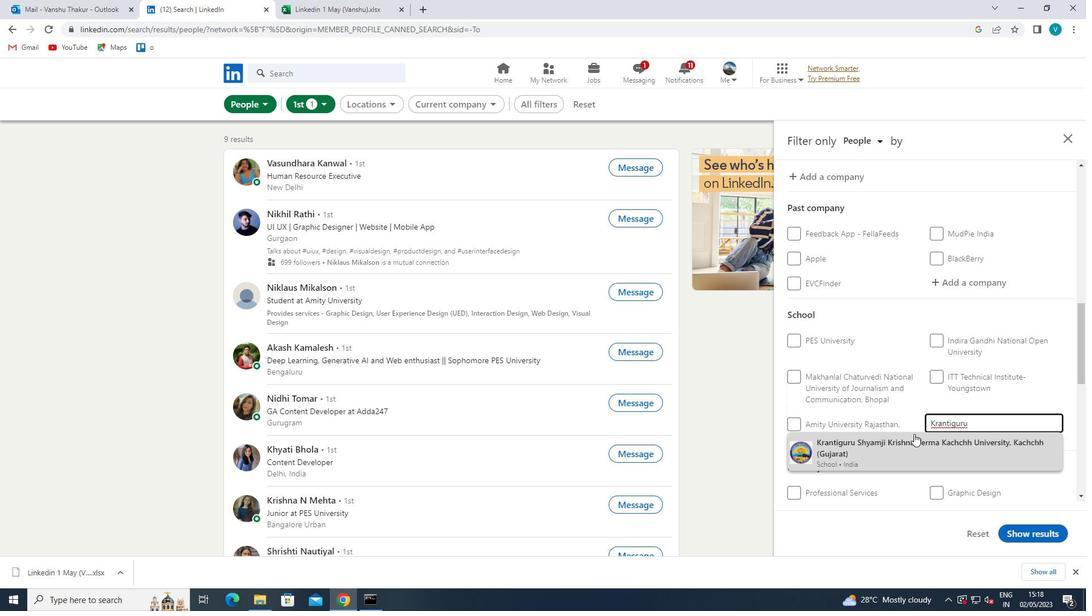 
Action: Mouse moved to (911, 438)
Screenshot: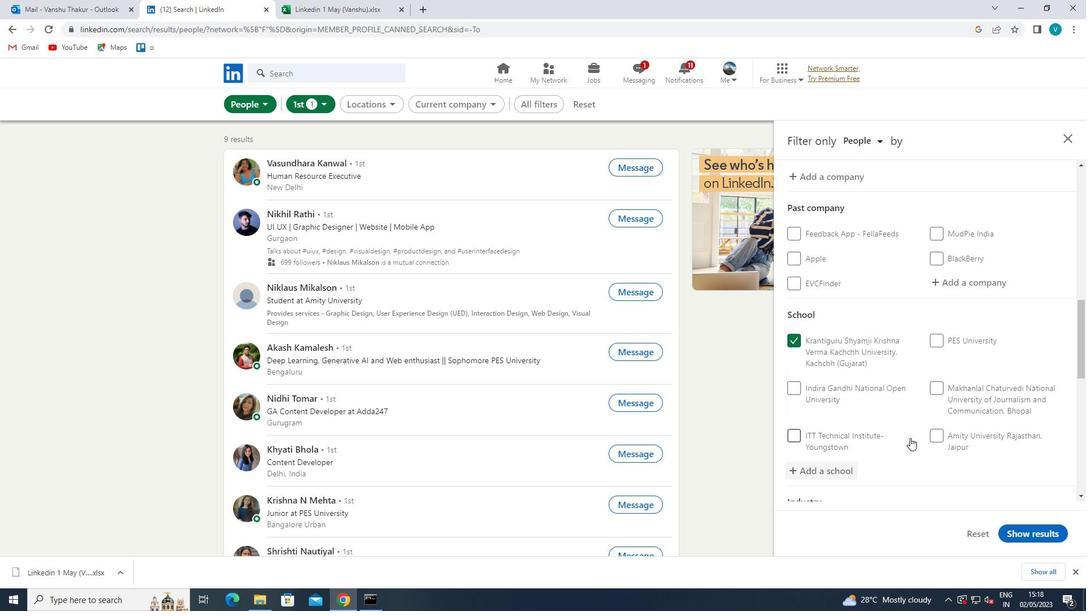 
Action: Mouse scrolled (911, 437) with delta (0, 0)
Screenshot: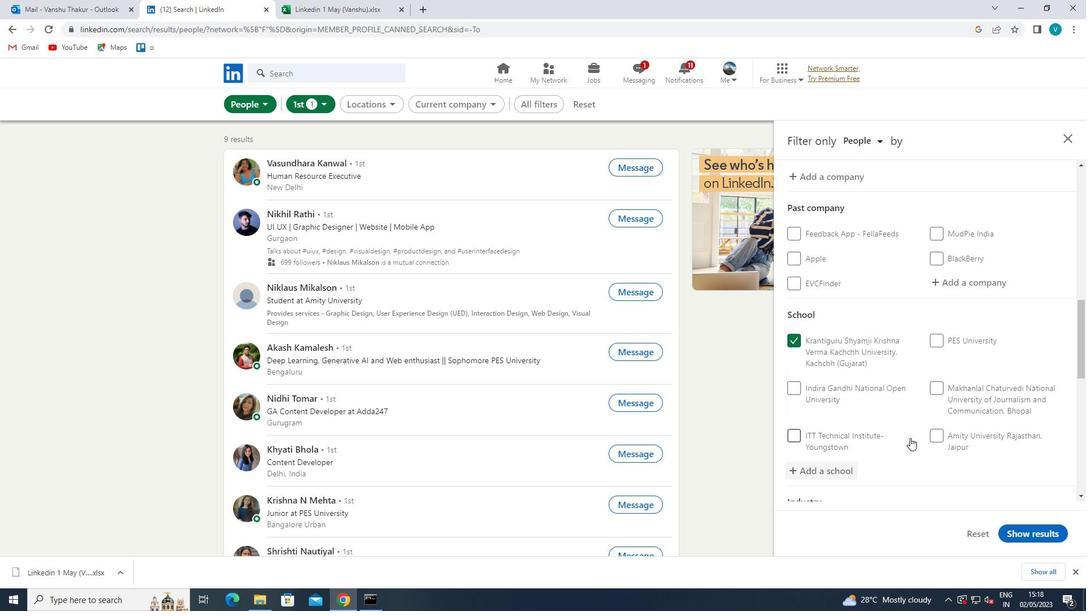 
Action: Mouse moved to (912, 437)
Screenshot: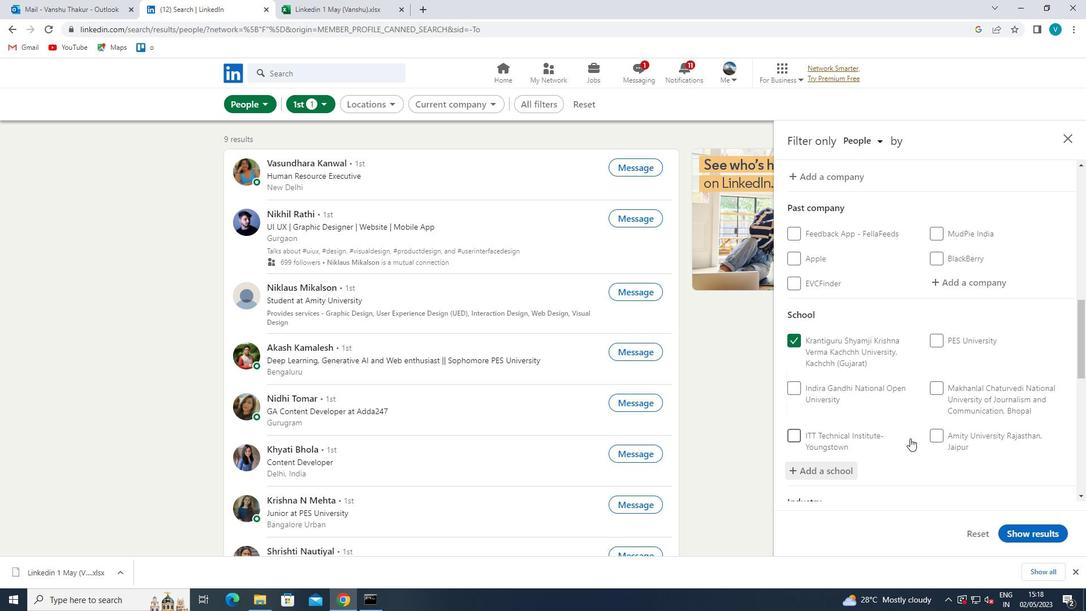 
Action: Mouse scrolled (912, 436) with delta (0, 0)
Screenshot: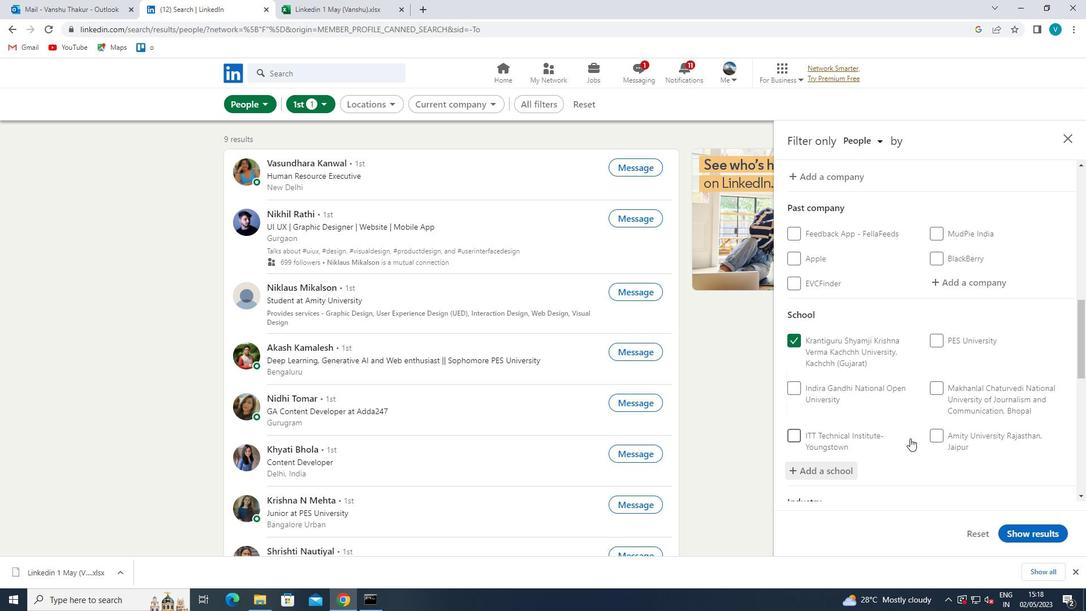 
Action: Mouse scrolled (912, 436) with delta (0, 0)
Screenshot: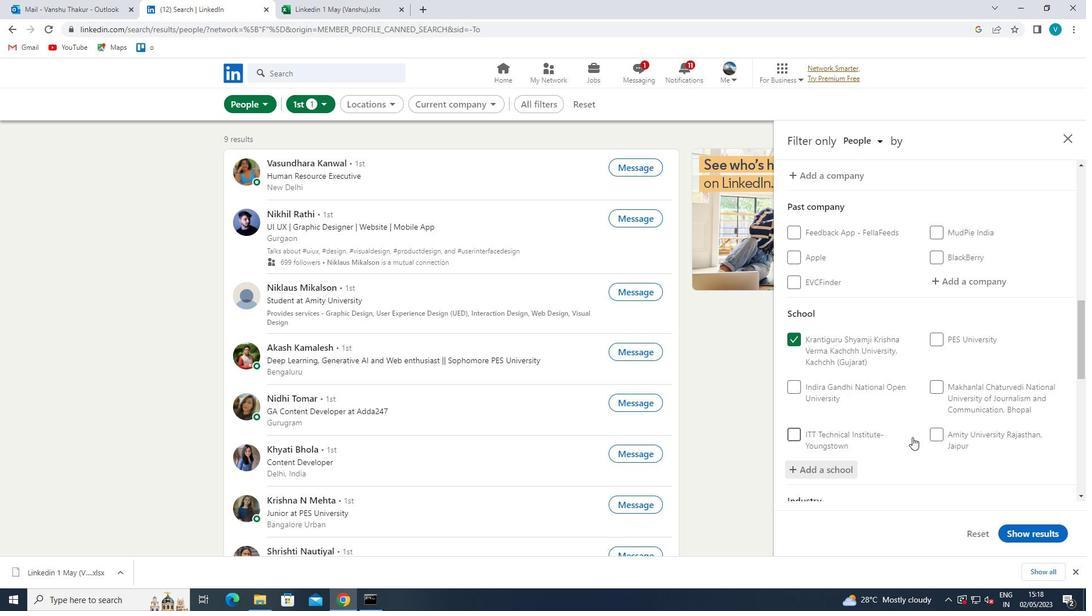 
Action: Mouse scrolled (912, 436) with delta (0, 0)
Screenshot: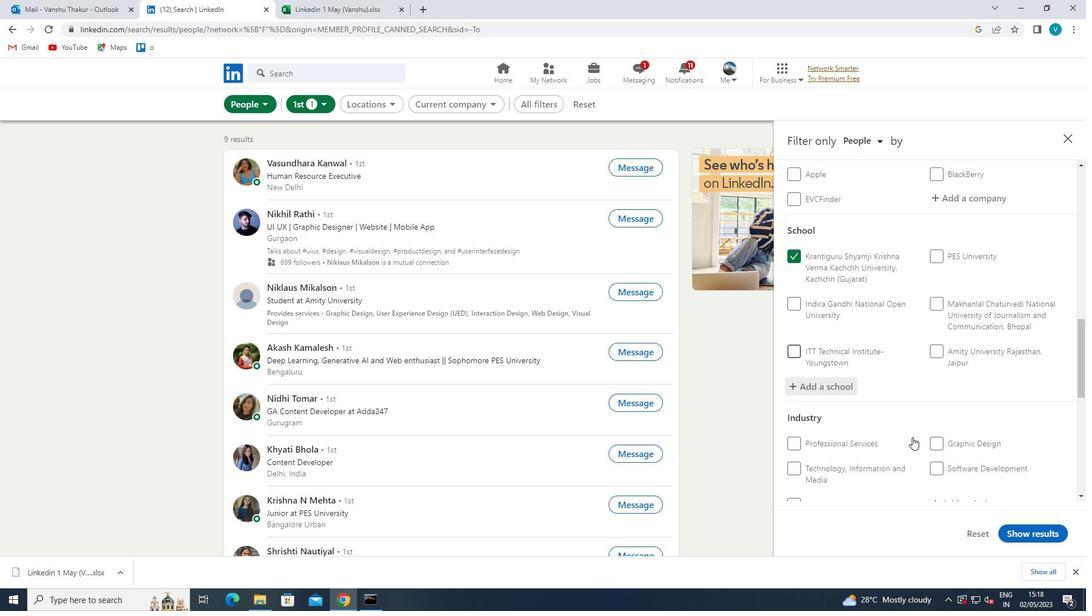 
Action: Mouse moved to (965, 354)
Screenshot: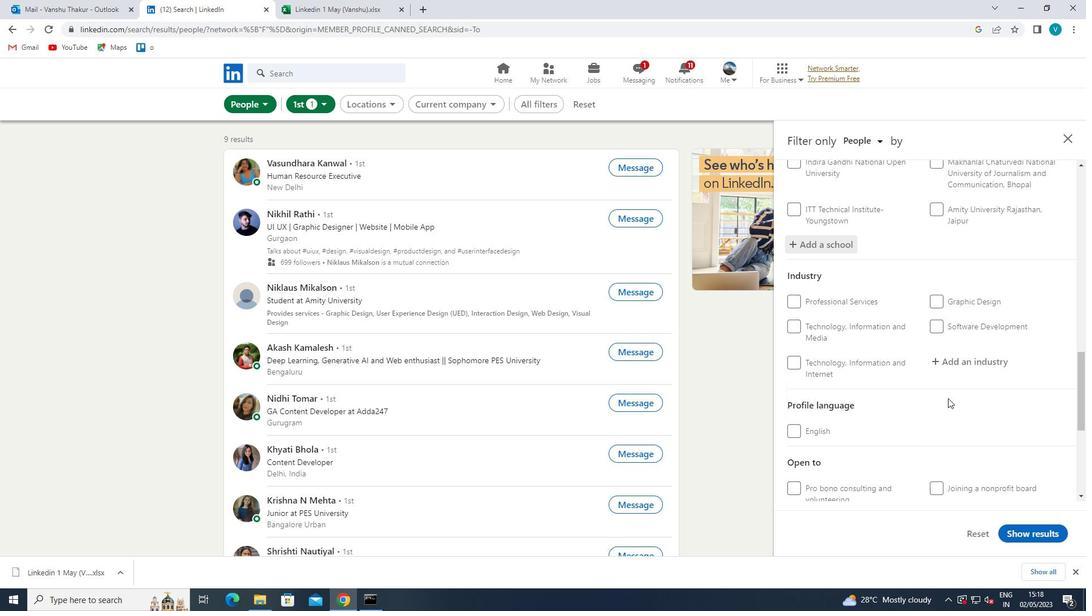 
Action: Mouse pressed left at (965, 354)
Screenshot: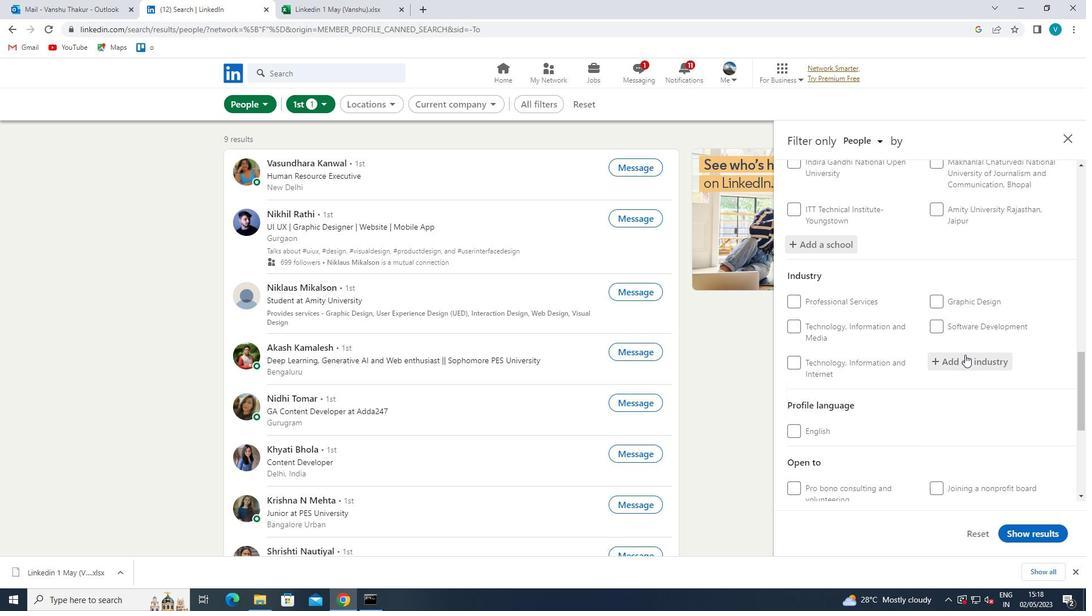 
Action: Mouse moved to (950, 346)
Screenshot: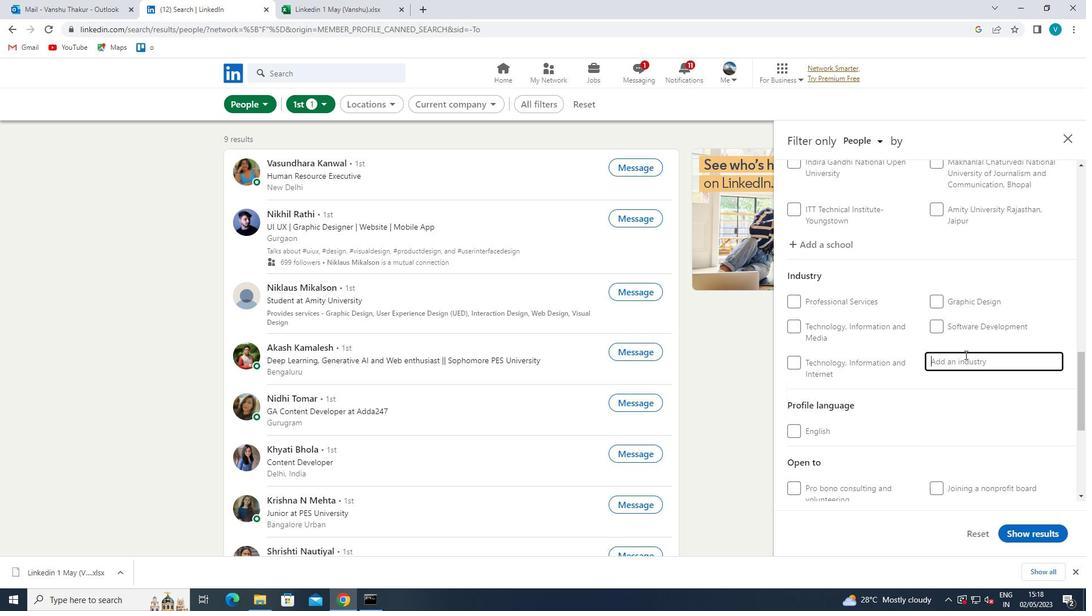 
Action: Key pressed <Key.shift>
Screenshot: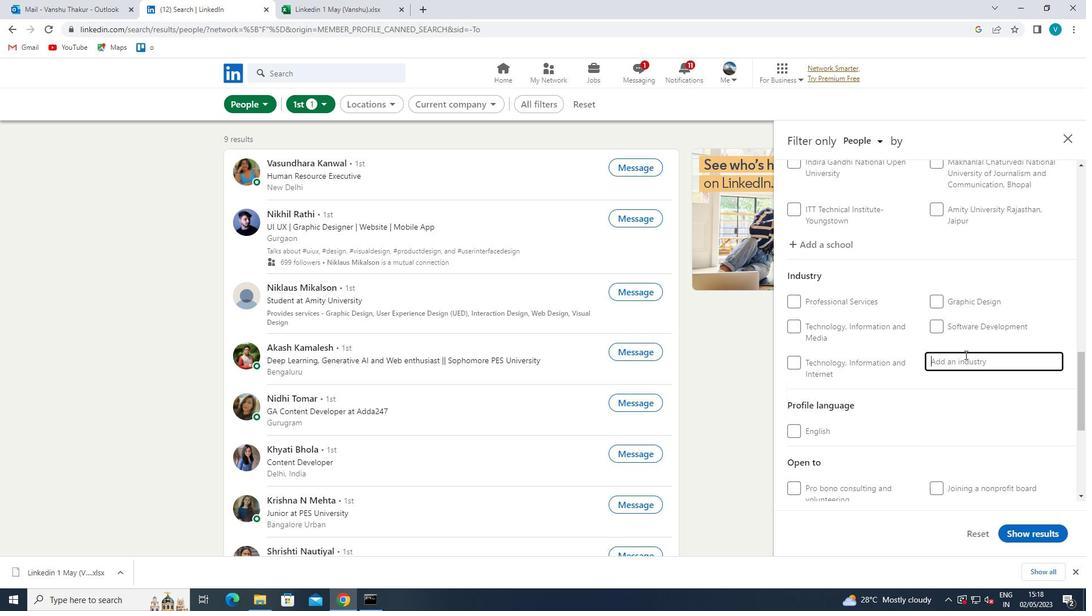 
Action: Mouse moved to (947, 345)
Screenshot: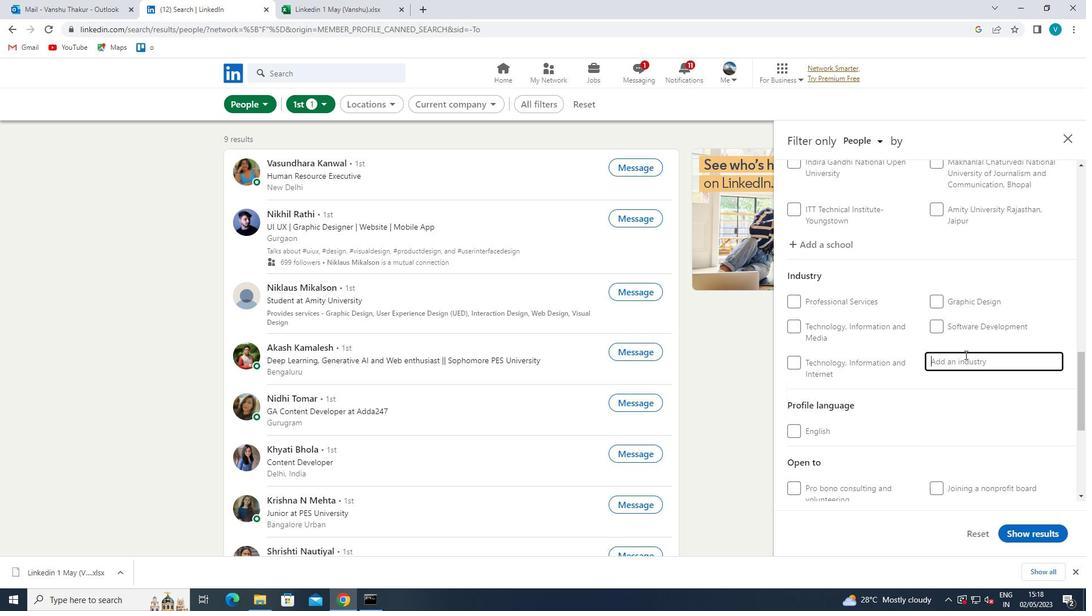 
Action: Key pressed LAW<Key.space>
Screenshot: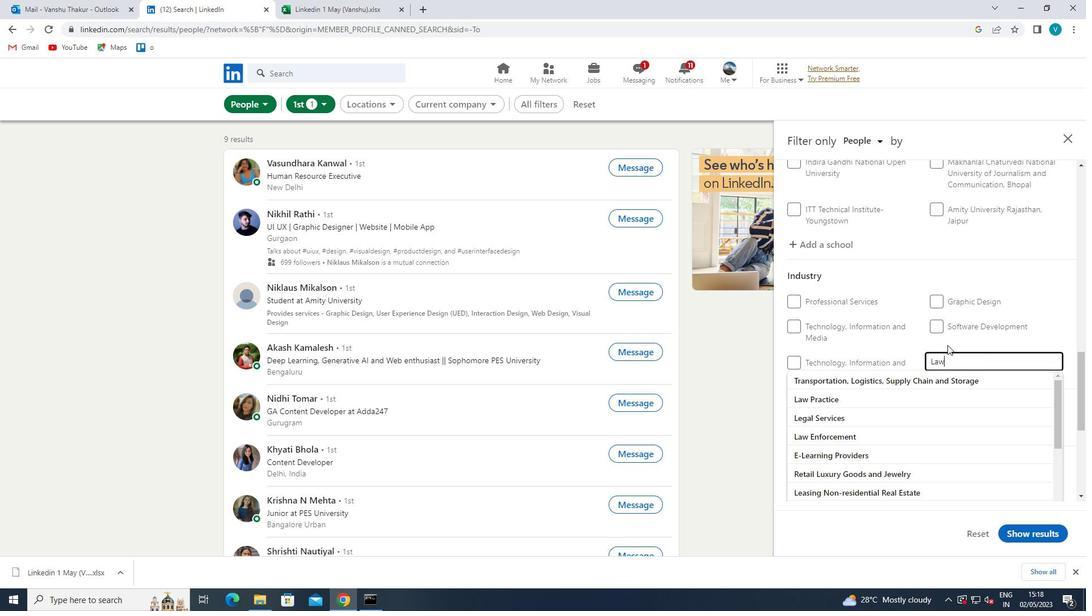
Action: Mouse moved to (929, 391)
Screenshot: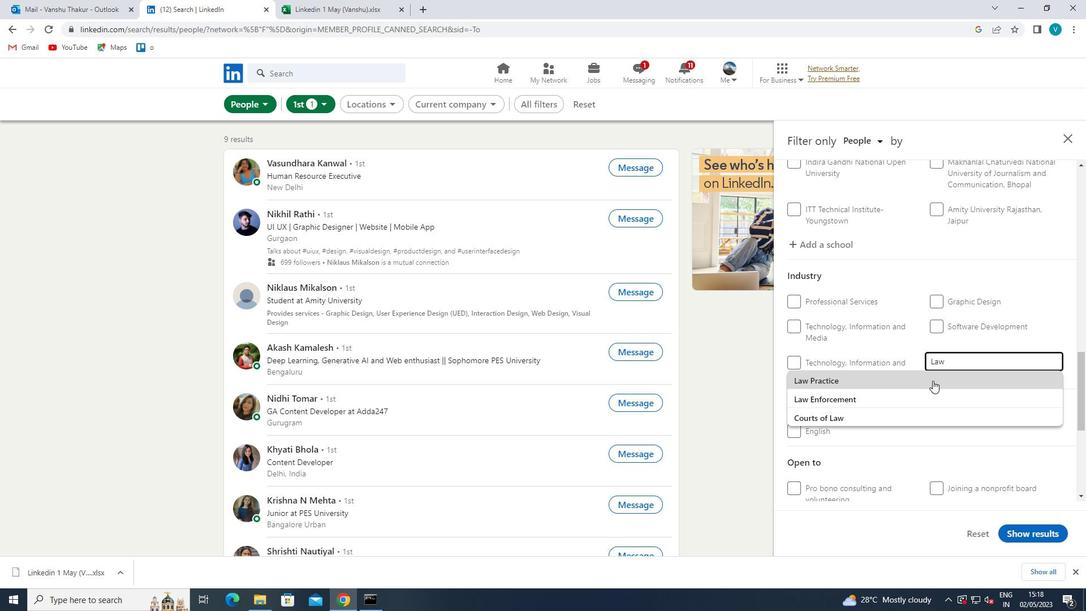
Action: Mouse pressed left at (929, 391)
Screenshot: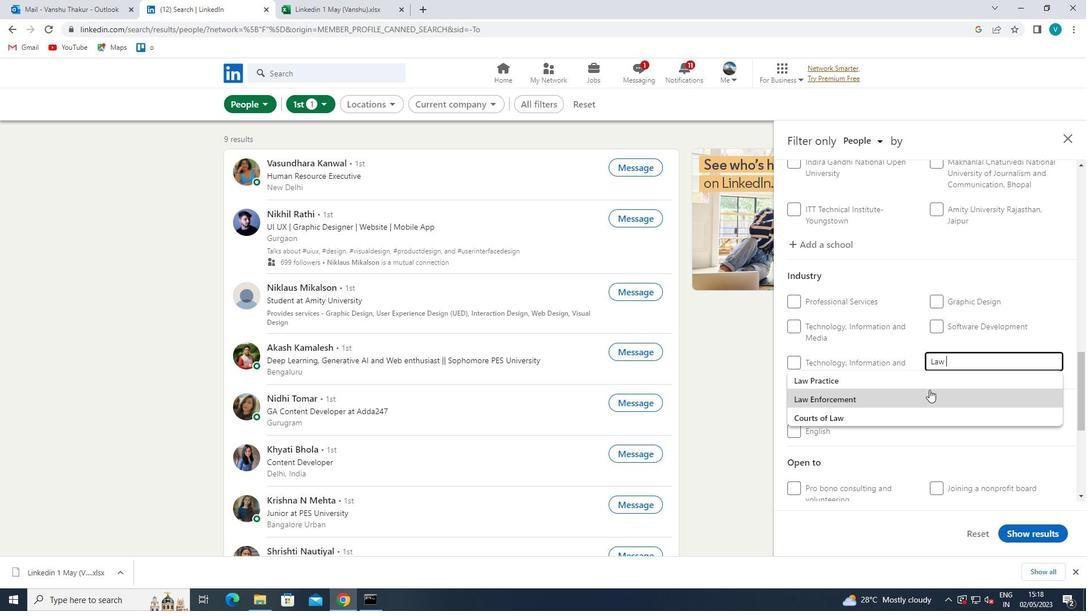 
Action: Mouse moved to (929, 391)
Screenshot: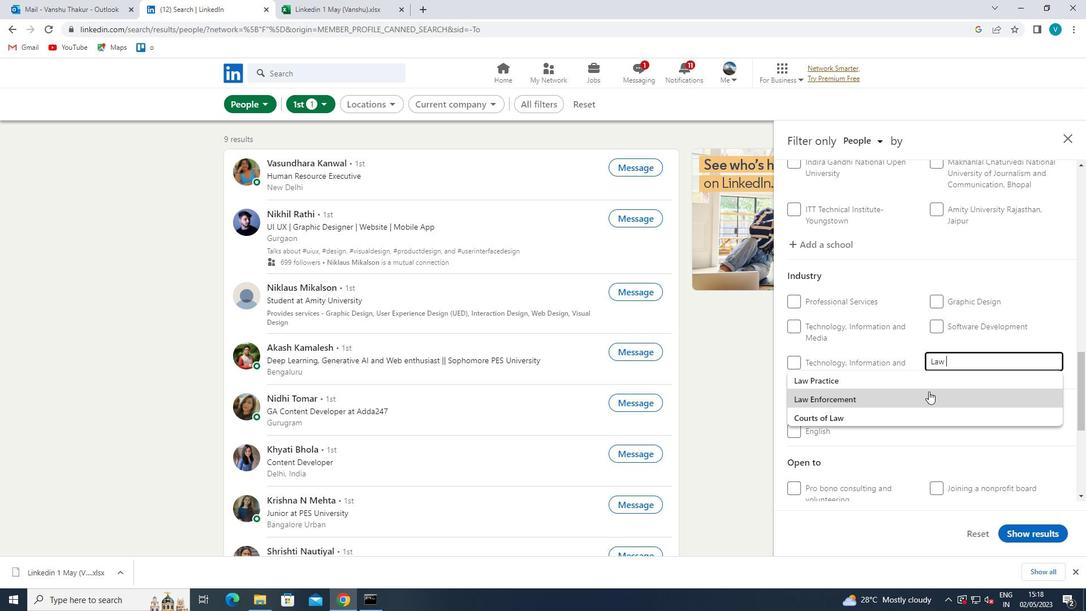 
Action: Mouse scrolled (929, 391) with delta (0, 0)
Screenshot: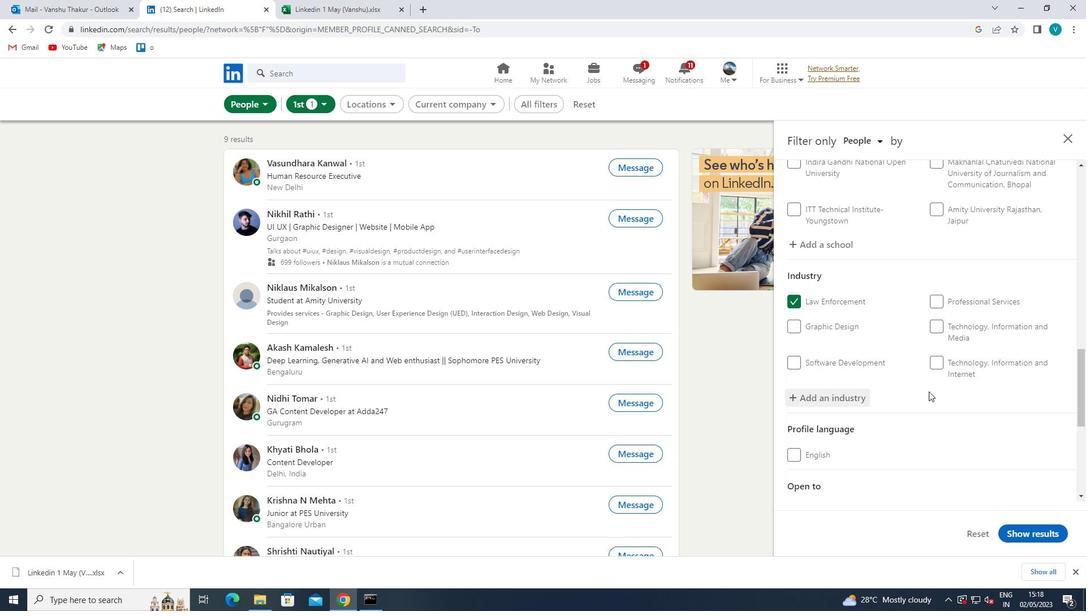 
Action: Mouse scrolled (929, 391) with delta (0, 0)
Screenshot: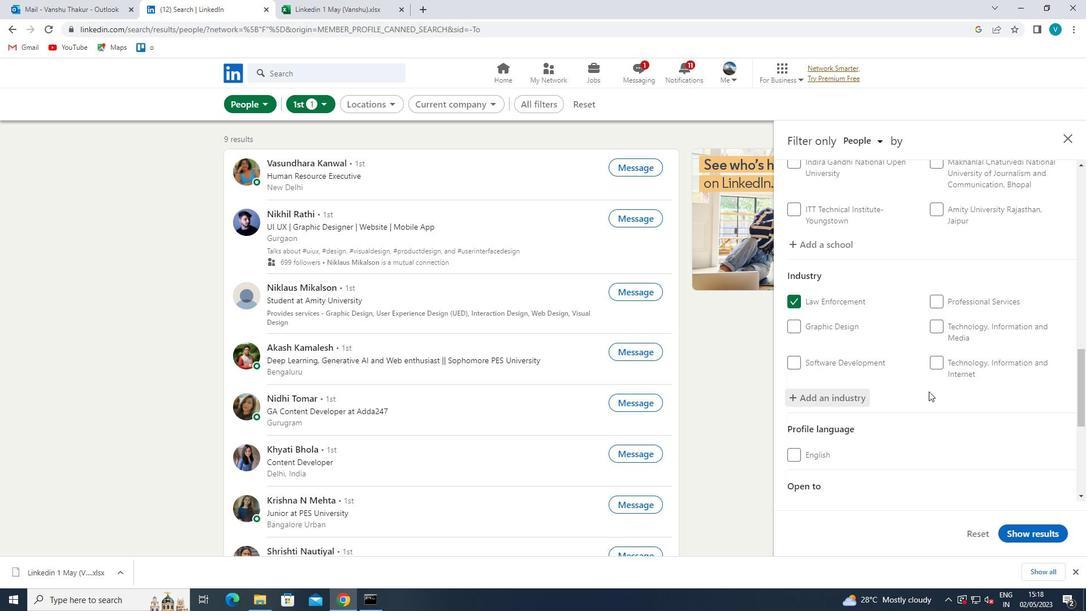 
Action: Mouse scrolled (929, 391) with delta (0, 0)
Screenshot: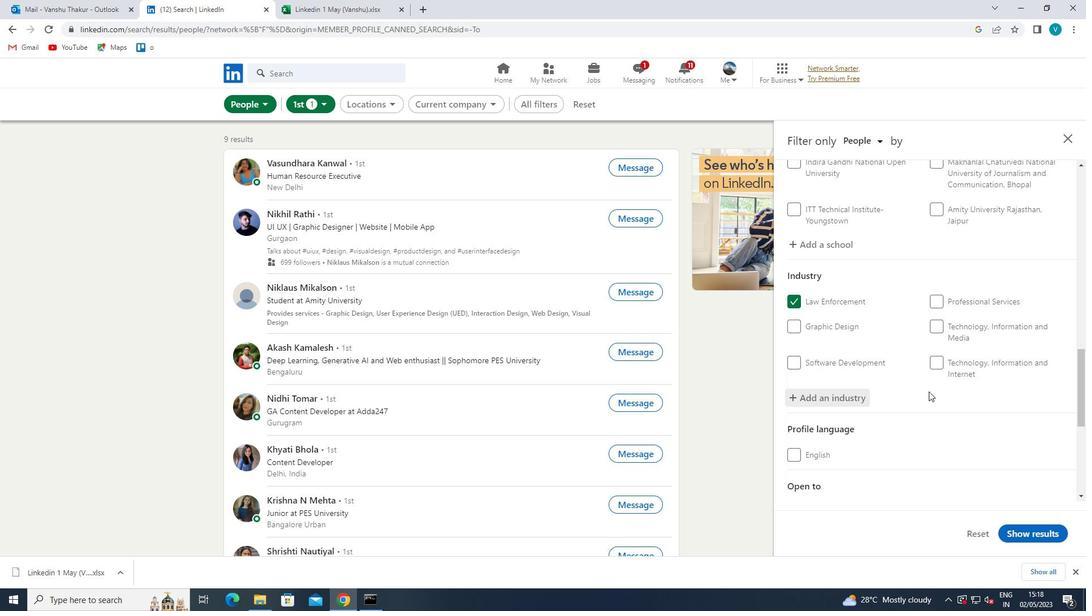 
Action: Mouse scrolled (929, 391) with delta (0, 0)
Screenshot: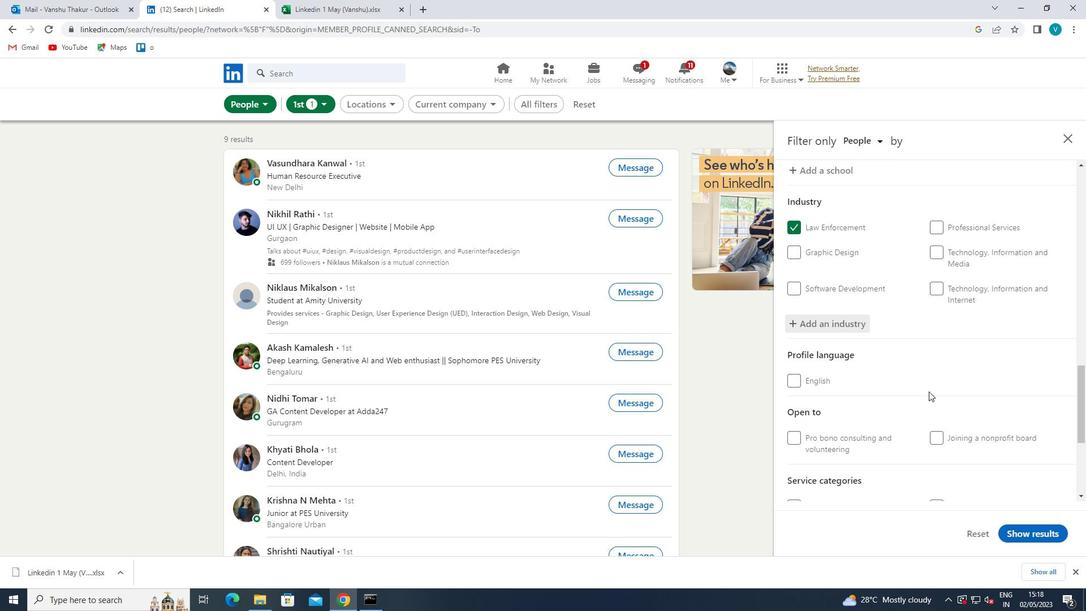 
Action: Mouse scrolled (929, 391) with delta (0, 0)
Screenshot: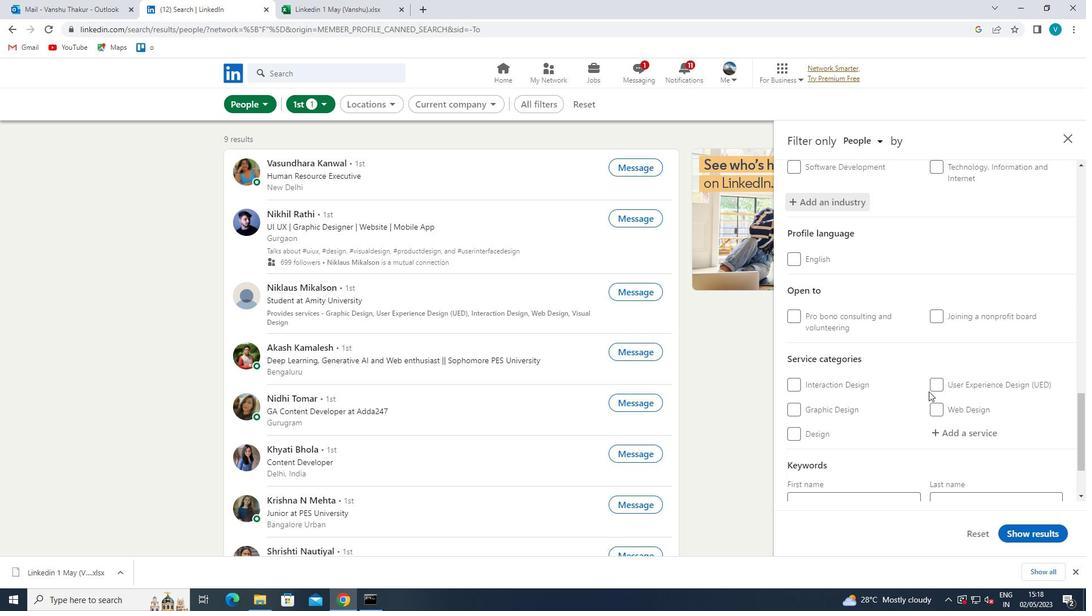 
Action: Mouse moved to (973, 341)
Screenshot: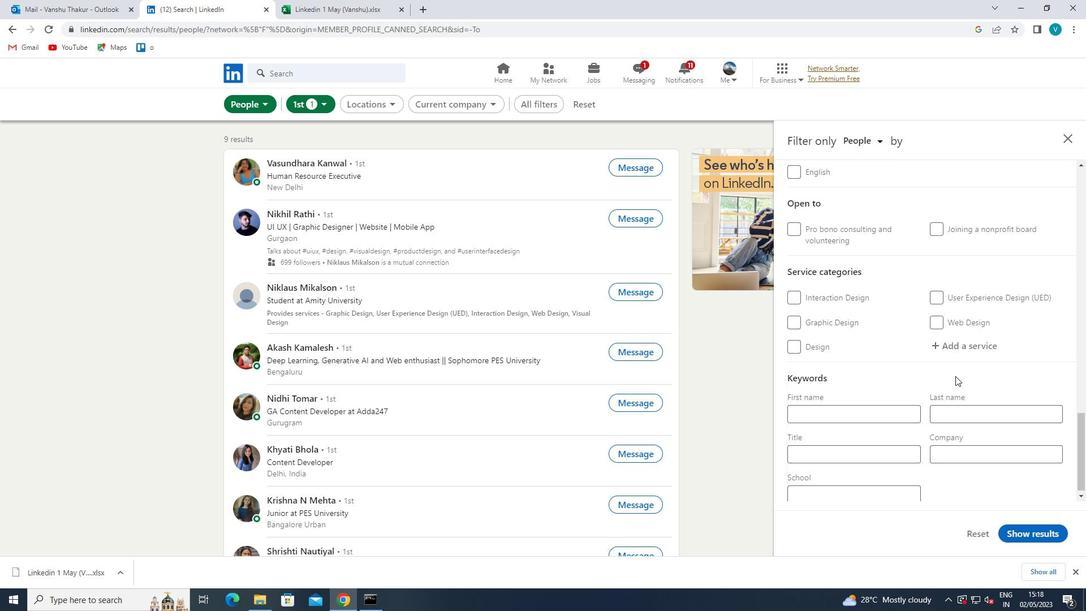 
Action: Mouse pressed left at (973, 341)
Screenshot: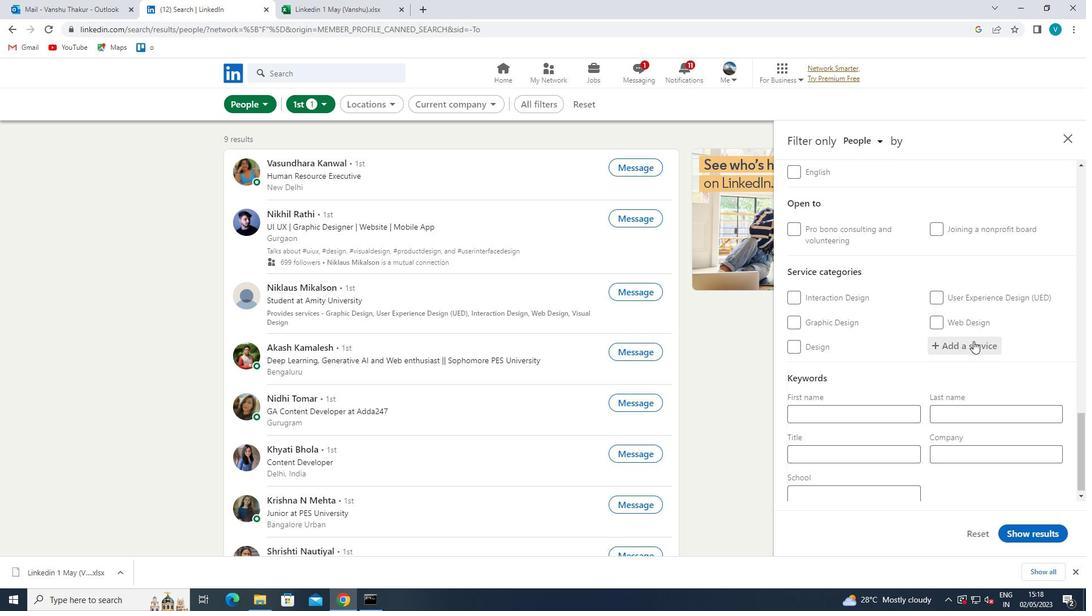 
Action: Mouse moved to (974, 340)
Screenshot: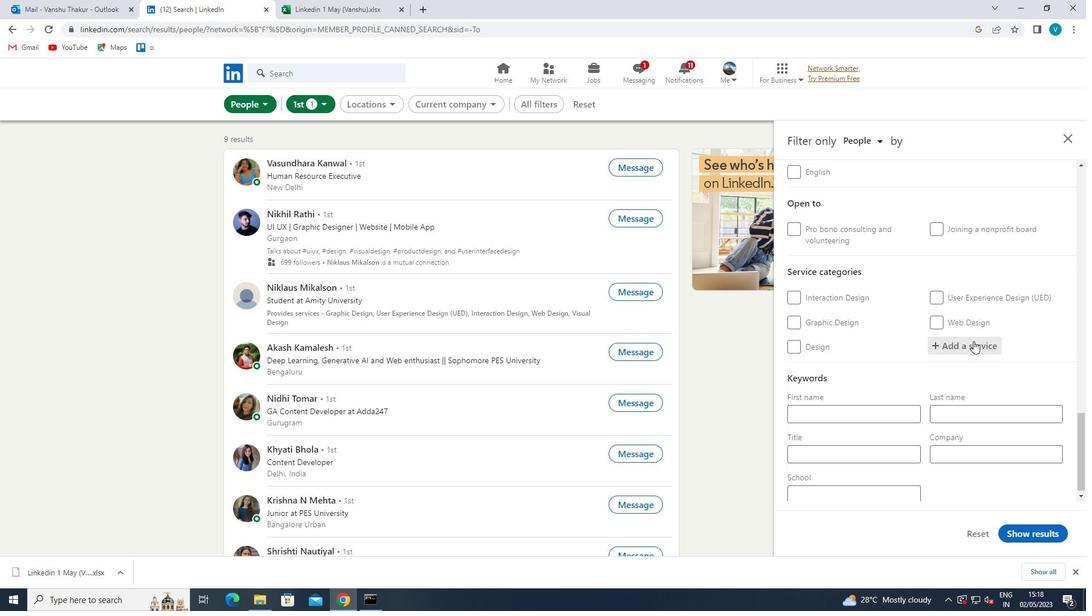 
Action: Key pressed I<Key.shift>OS<Key.space>
Screenshot: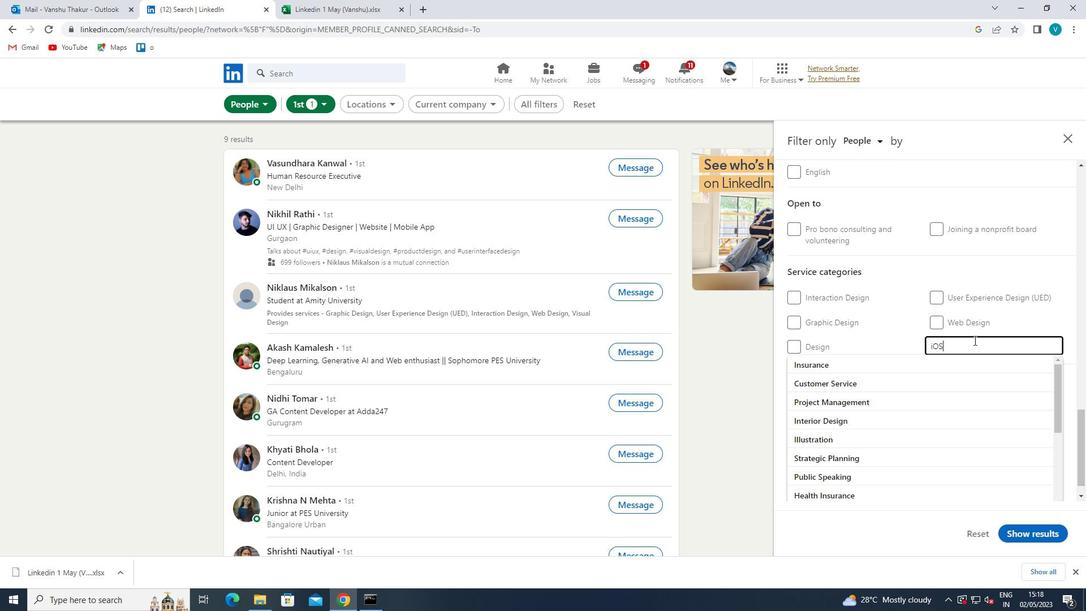 
Action: Mouse moved to (933, 356)
Screenshot: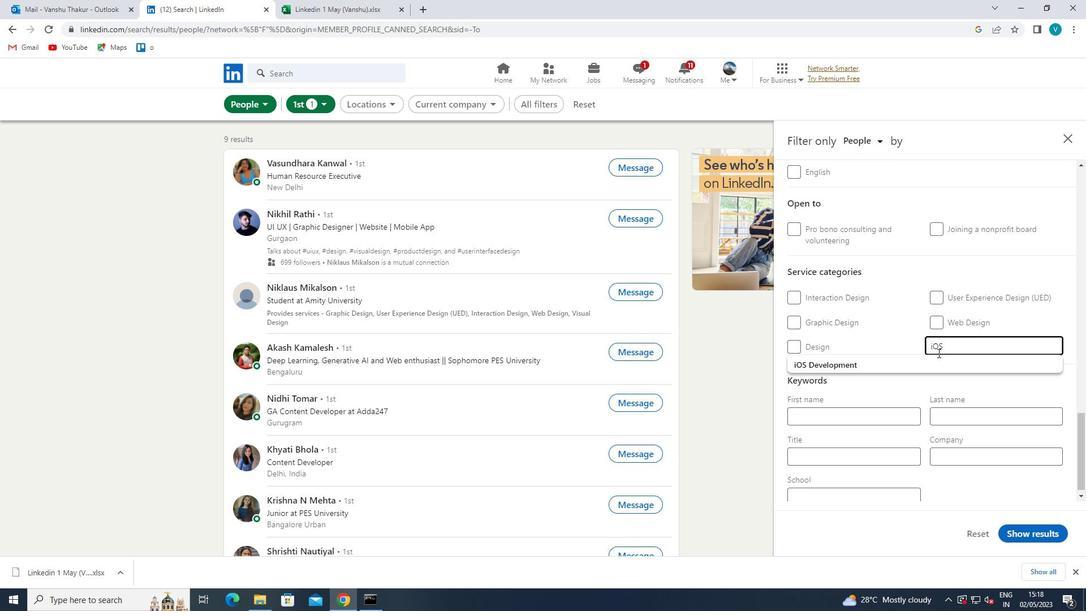 
Action: Mouse pressed left at (933, 356)
Screenshot: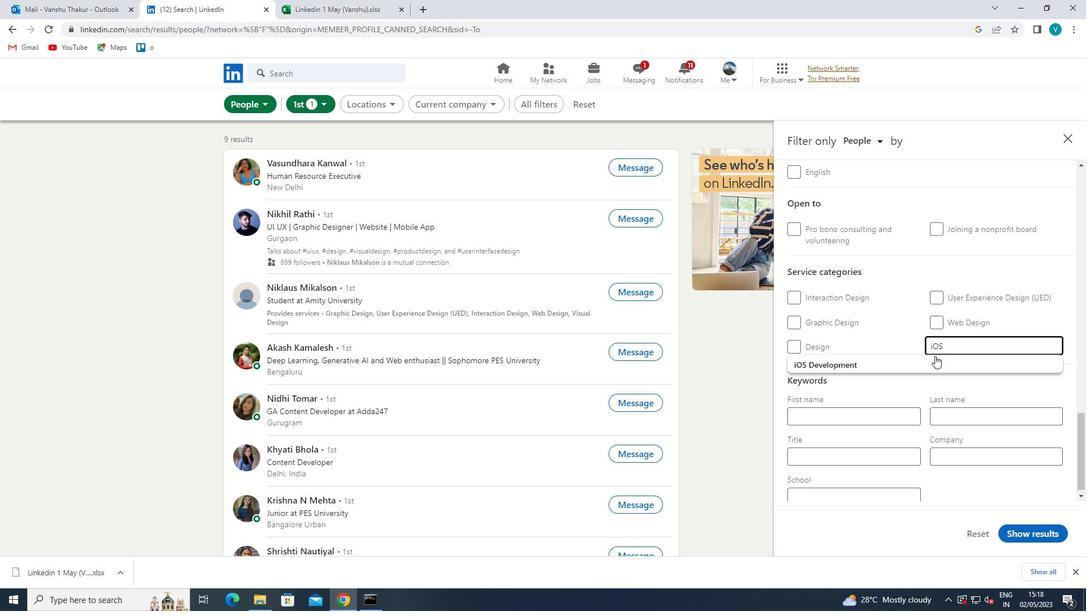 
Action: Mouse moved to (937, 355)
Screenshot: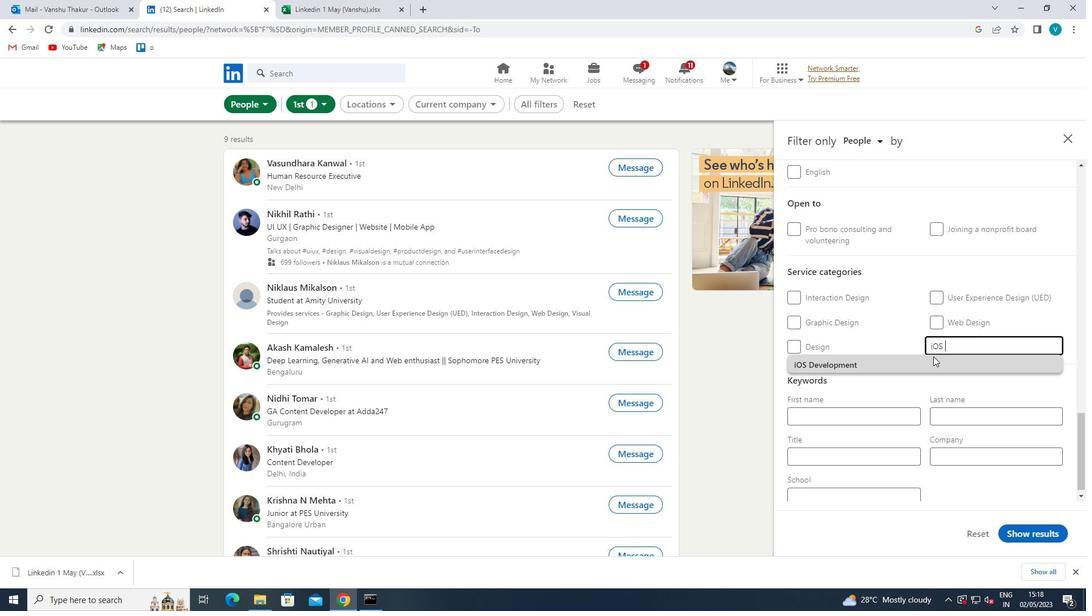
Action: Mouse scrolled (937, 354) with delta (0, 0)
Screenshot: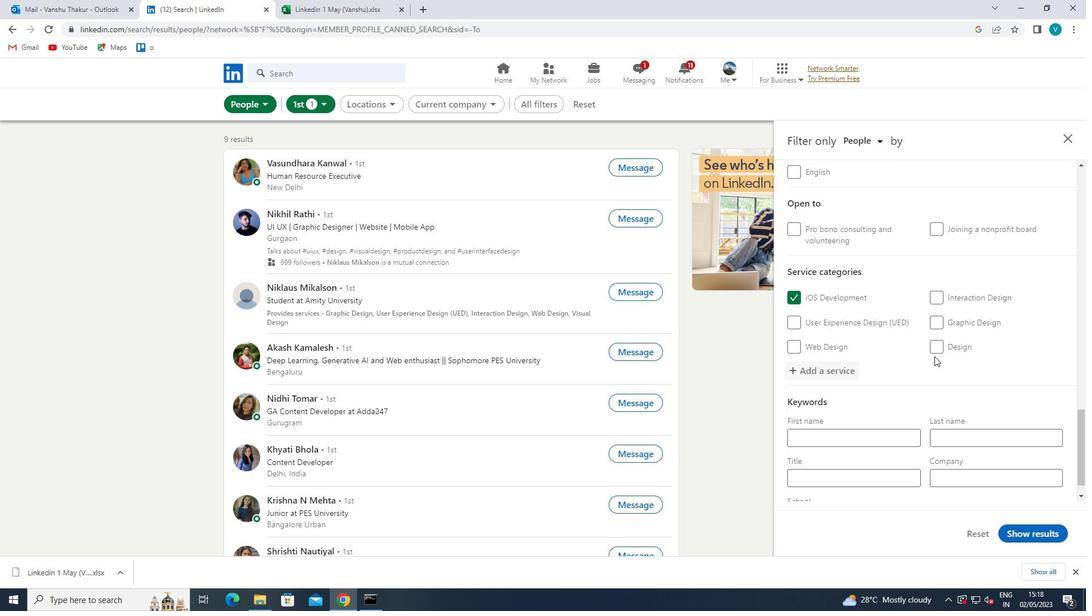 
Action: Mouse moved to (937, 355)
Screenshot: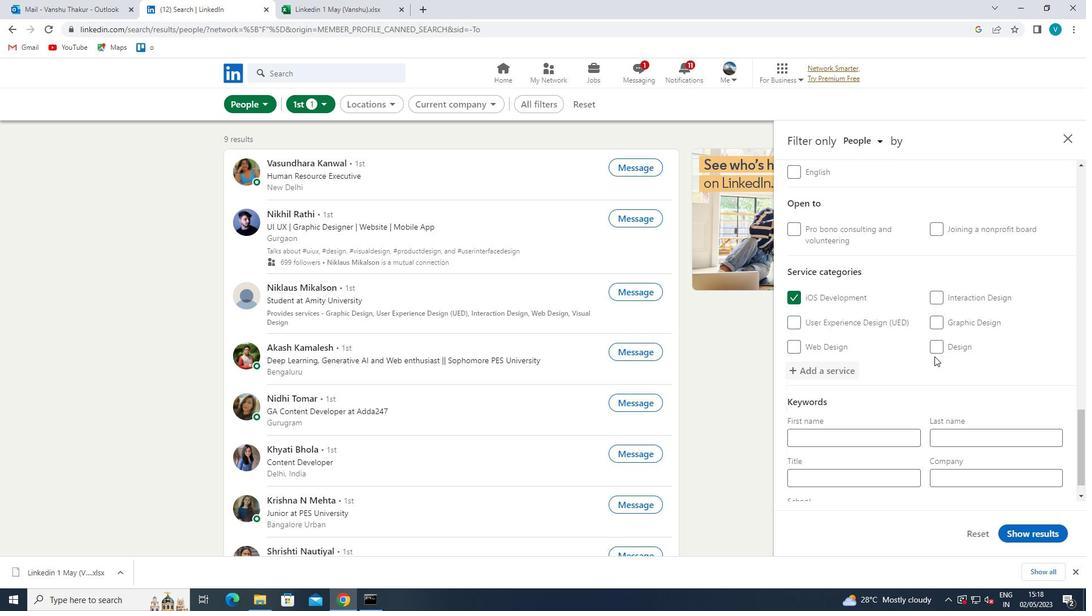 
Action: Mouse scrolled (937, 355) with delta (0, 0)
Screenshot: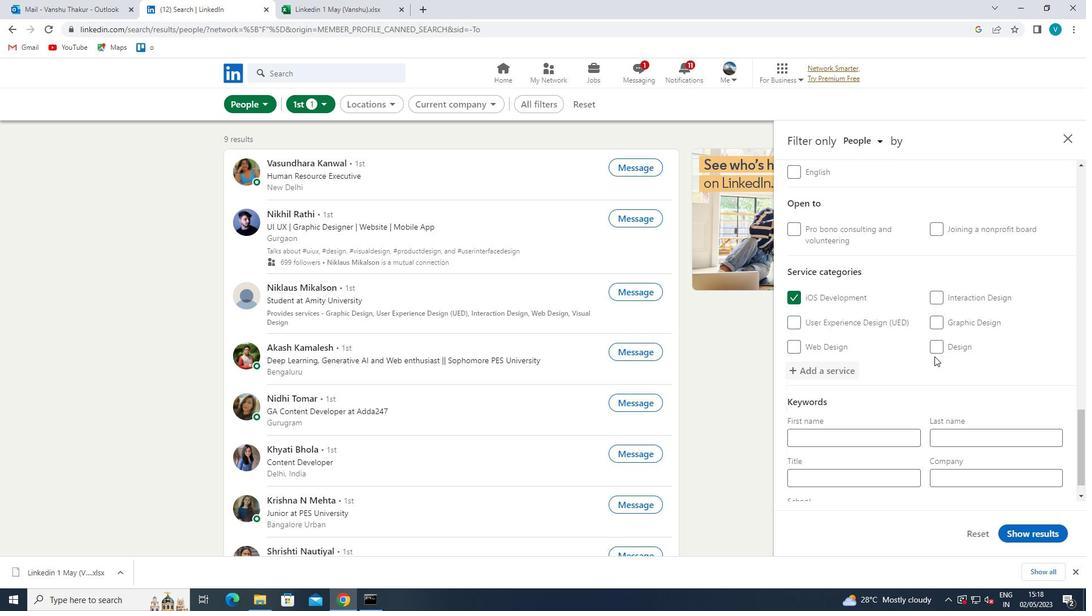 
Action: Mouse moved to (934, 359)
Screenshot: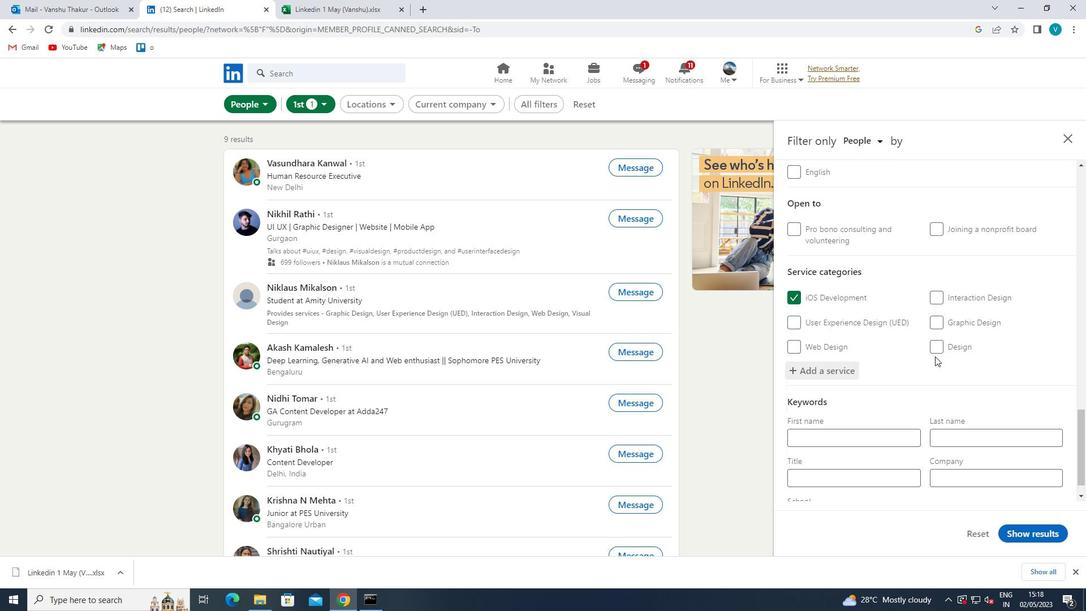 
Action: Mouse scrolled (934, 359) with delta (0, 0)
Screenshot: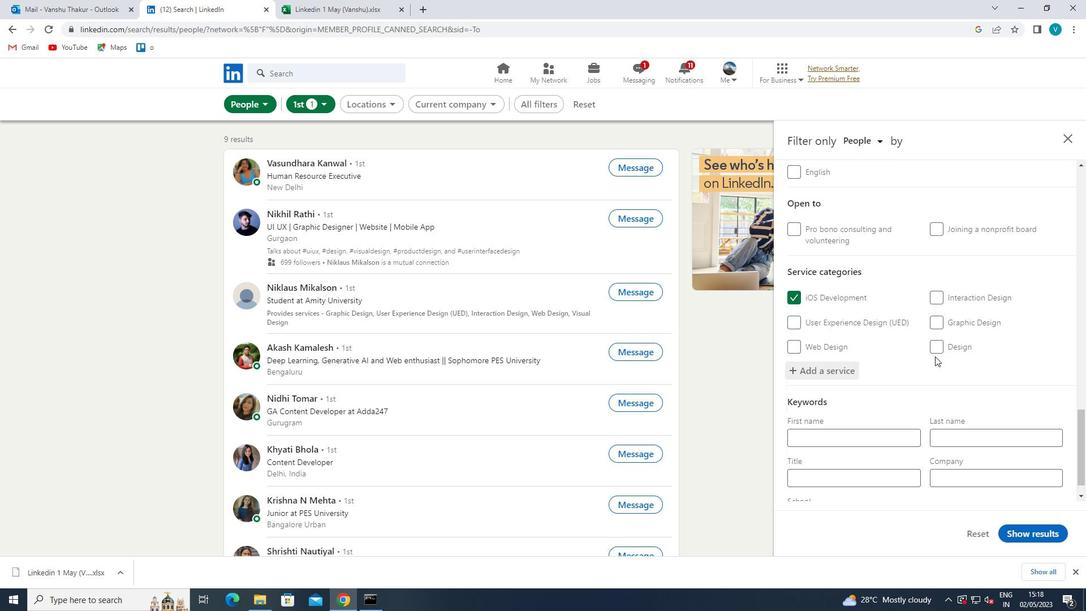
Action: Mouse moved to (929, 364)
Screenshot: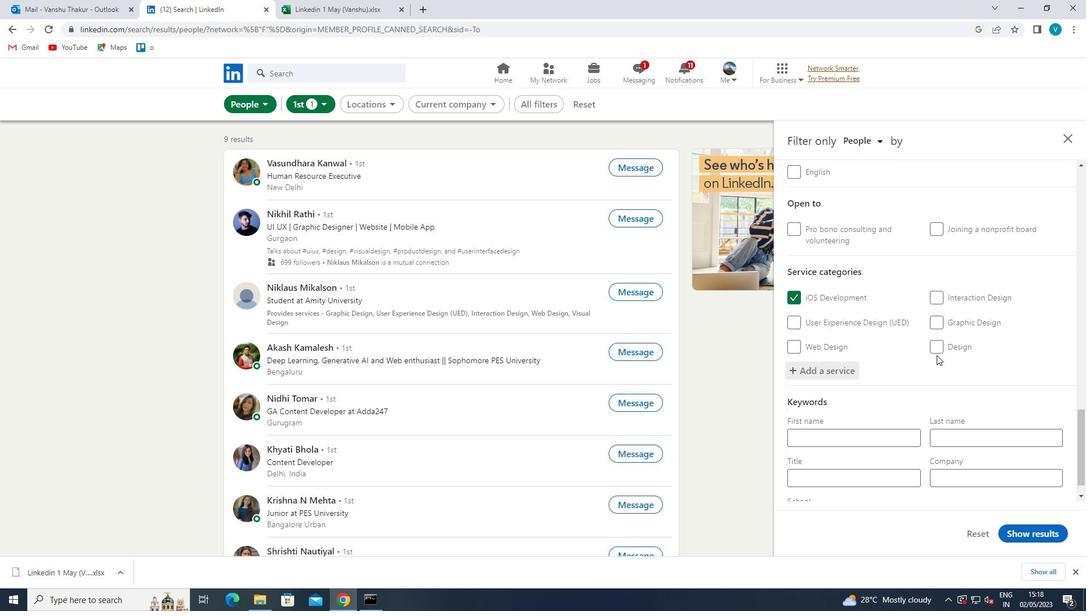 
Action: Mouse scrolled (929, 363) with delta (0, 0)
Screenshot: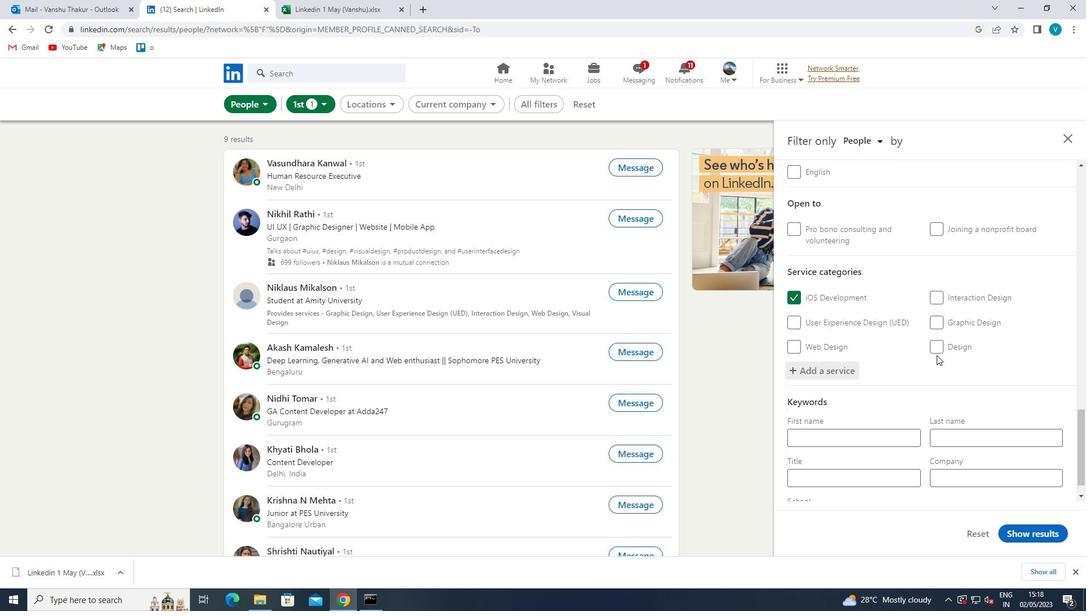 
Action: Mouse moved to (925, 368)
Screenshot: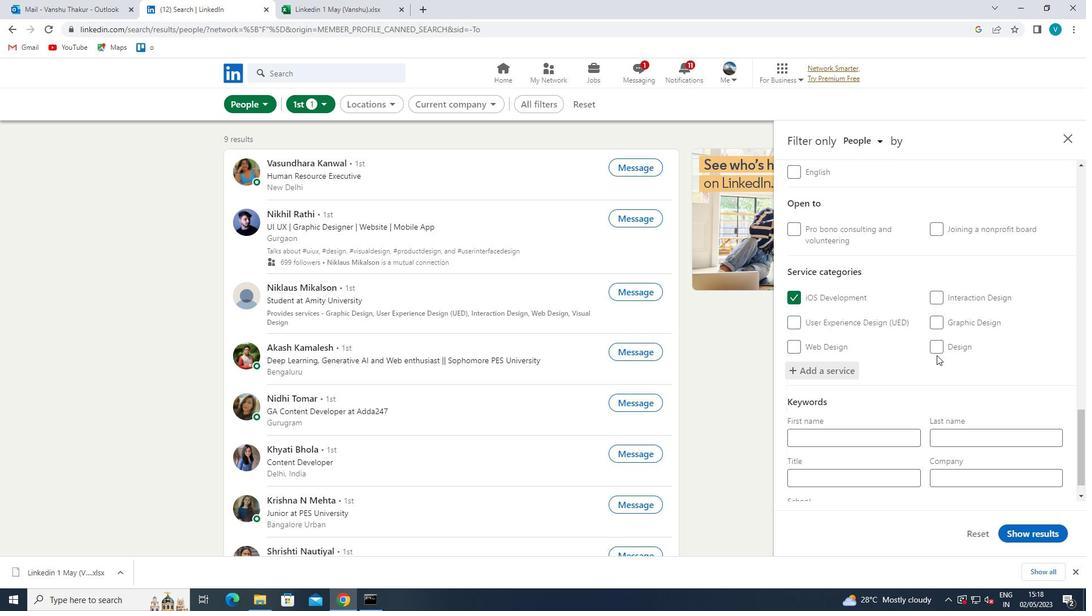 
Action: Mouse scrolled (925, 368) with delta (0, 0)
Screenshot: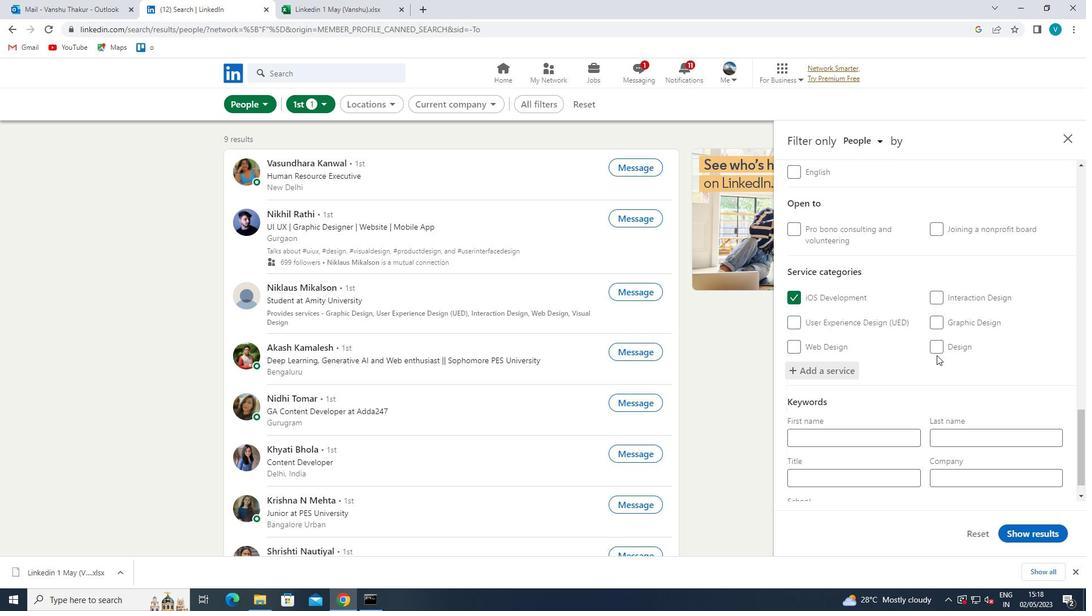
Action: Mouse moved to (873, 453)
Screenshot: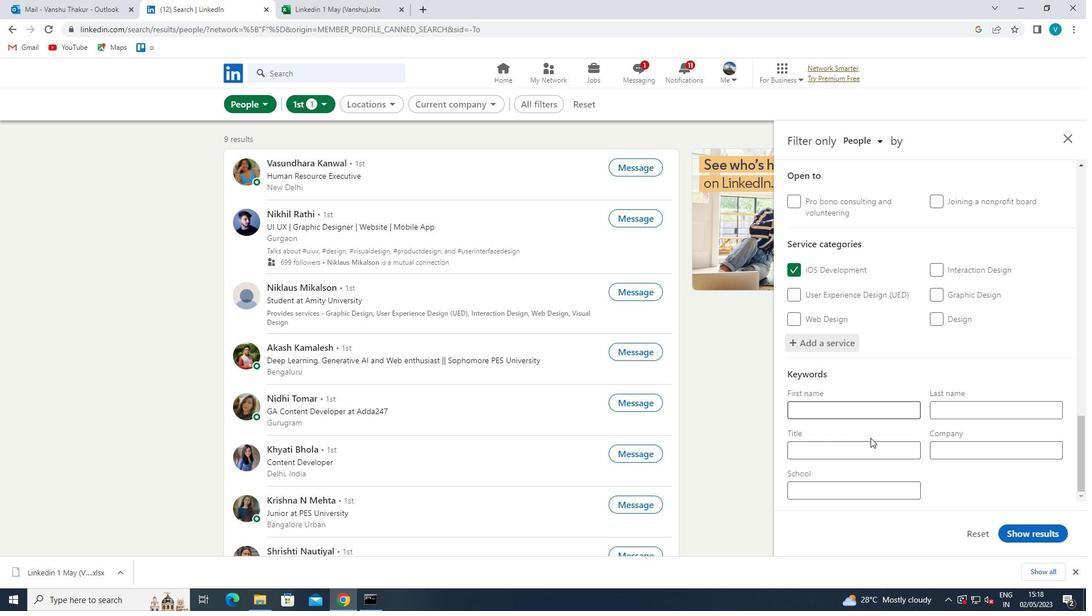 
Action: Mouse pressed left at (873, 453)
Screenshot: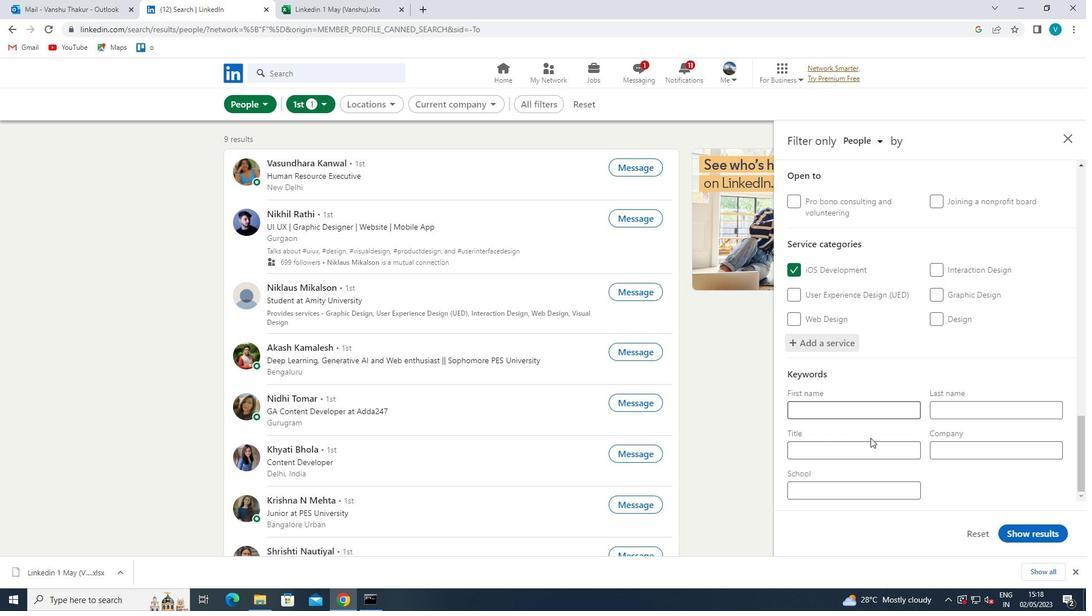 
Action: Mouse moved to (849, 434)
Screenshot: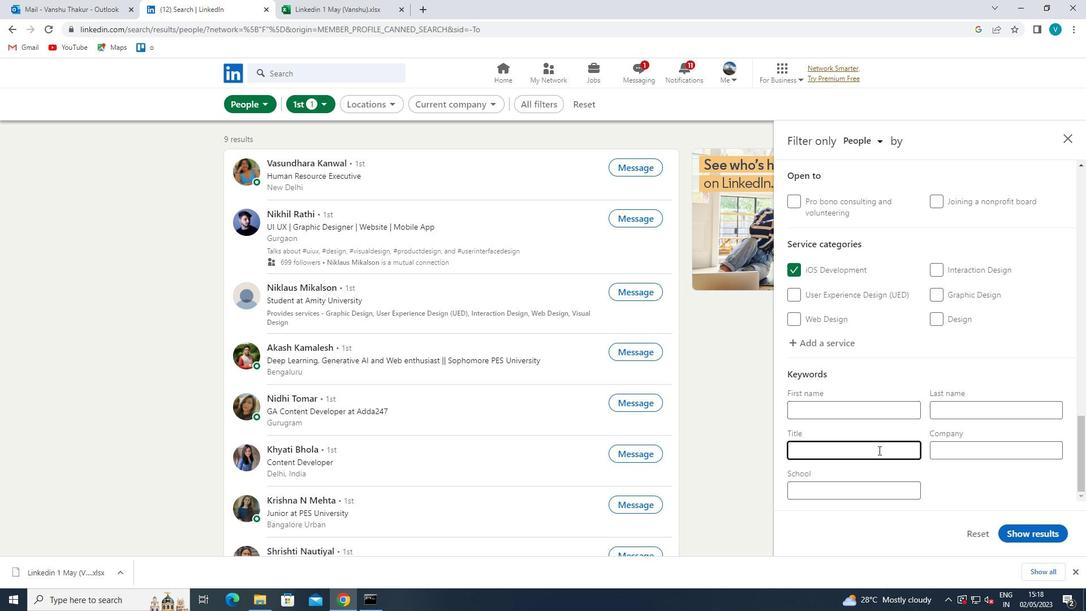 
Action: Key pressed <Key.shift>LIFE<Key.space><Key.shift>COACH
Screenshot: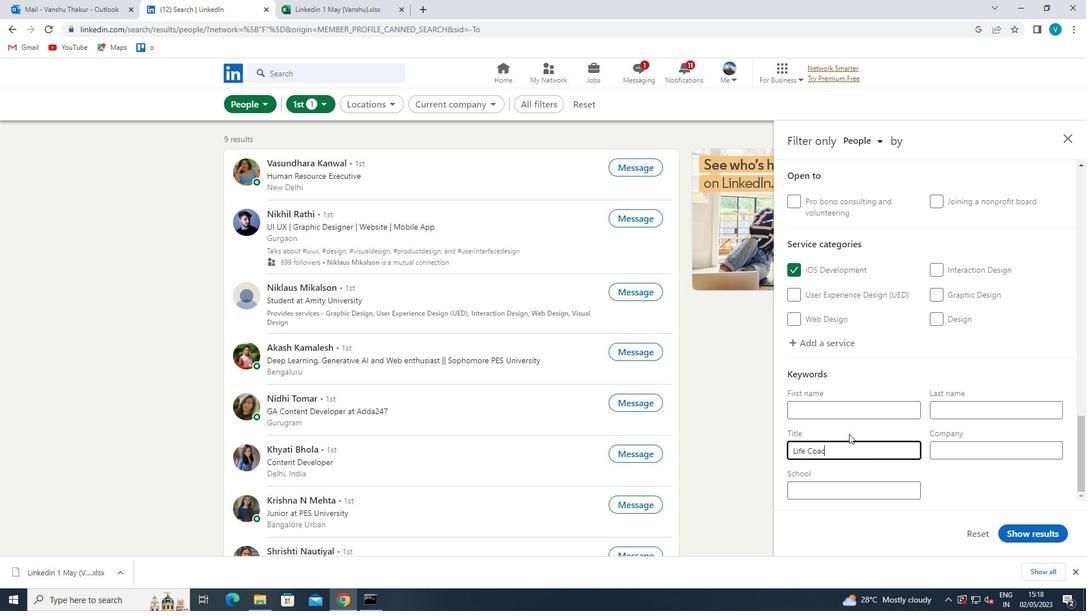 
Action: Mouse moved to (1047, 538)
Screenshot: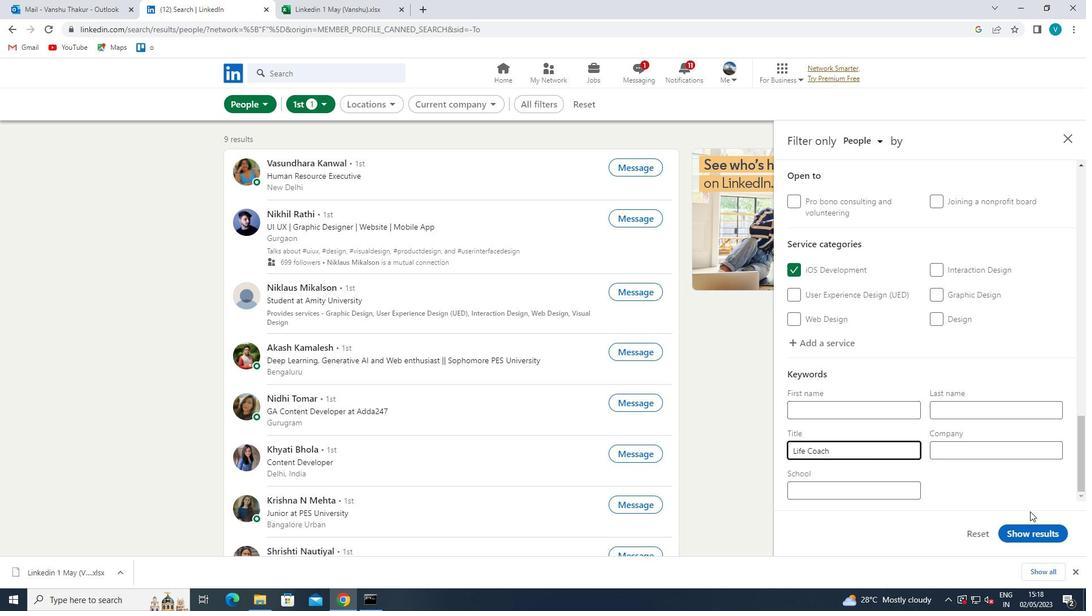 
Action: Mouse pressed left at (1047, 538)
Screenshot: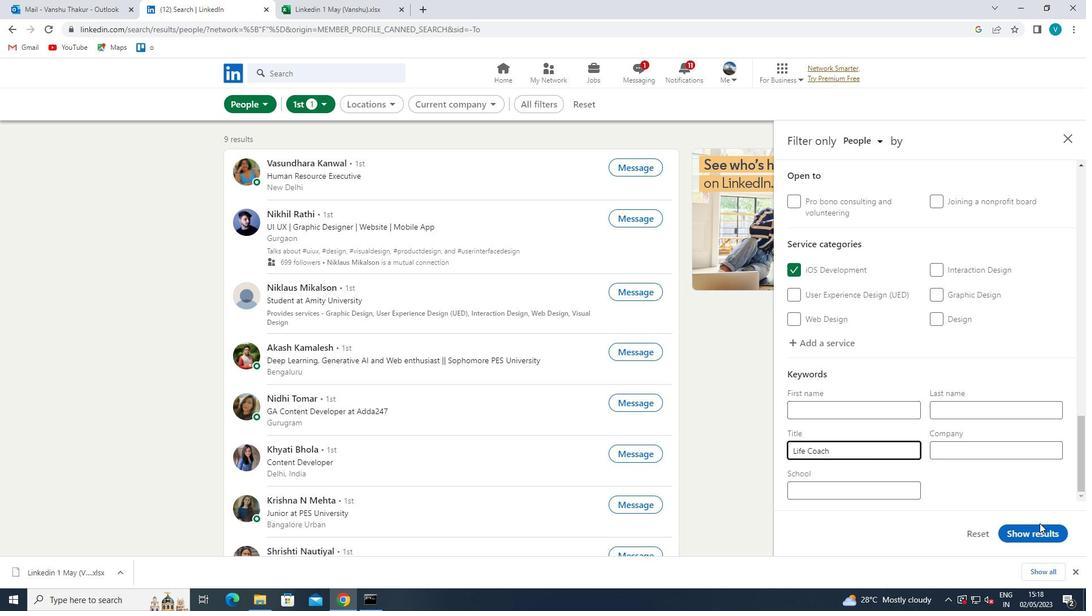 
Action: Mouse moved to (1014, 473)
Screenshot: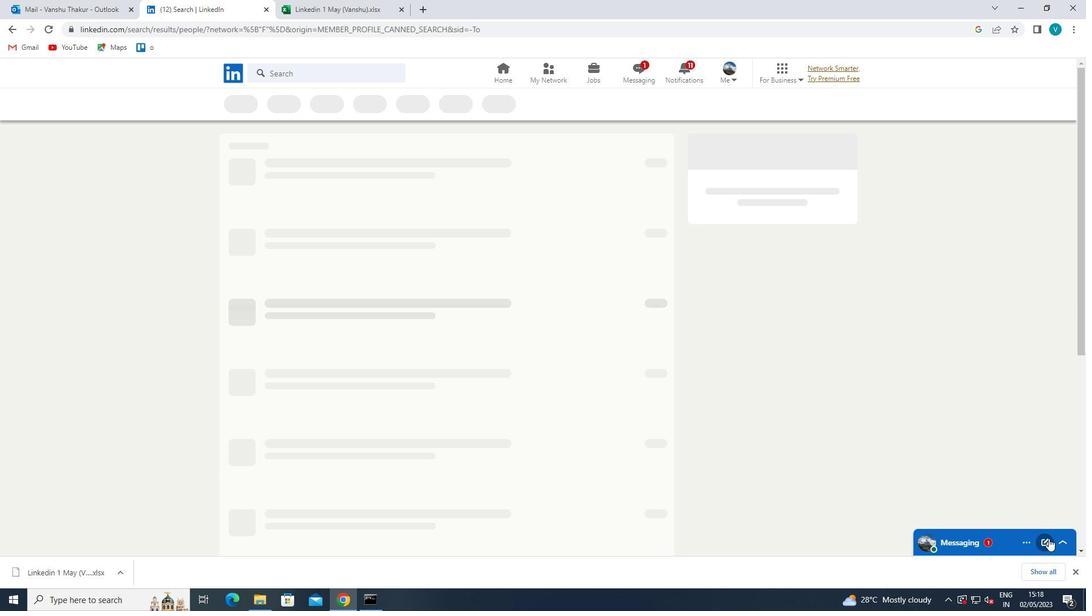 
